 Task: Look for space in Yanggu, China from 10th July, 2023 to 15th July, 2023 for 7 adults in price range Rs.10000 to Rs.15000. Place can be entire place or shared room with 4 bedrooms having 7 beds and 4 bathrooms. Property type can be house, flat, guest house. Amenities needed are: wifi, TV, free parkinig on premises, gym, breakfast. Booking option can be shelf check-in. Required host language is Chinese (Simplified).
Action: Mouse moved to (408, 87)
Screenshot: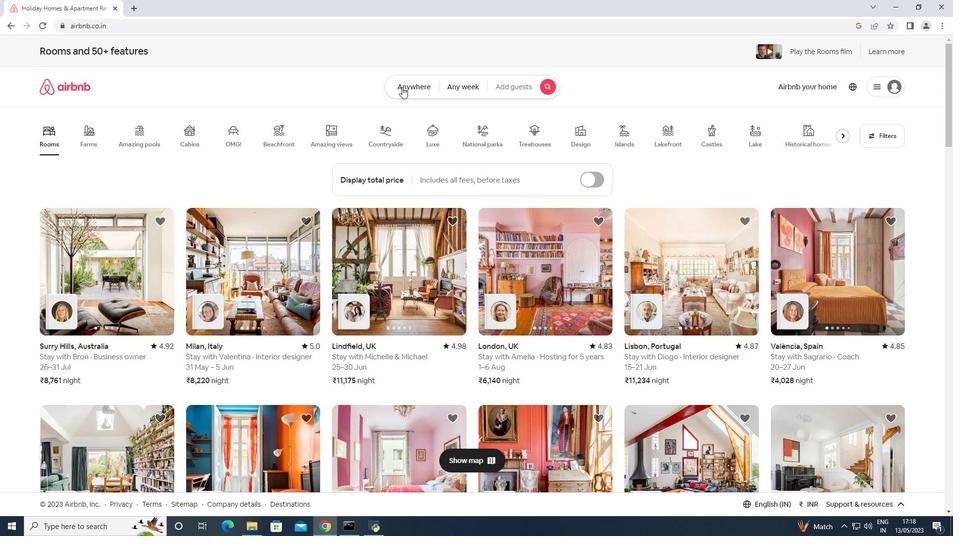 
Action: Mouse pressed left at (408, 87)
Screenshot: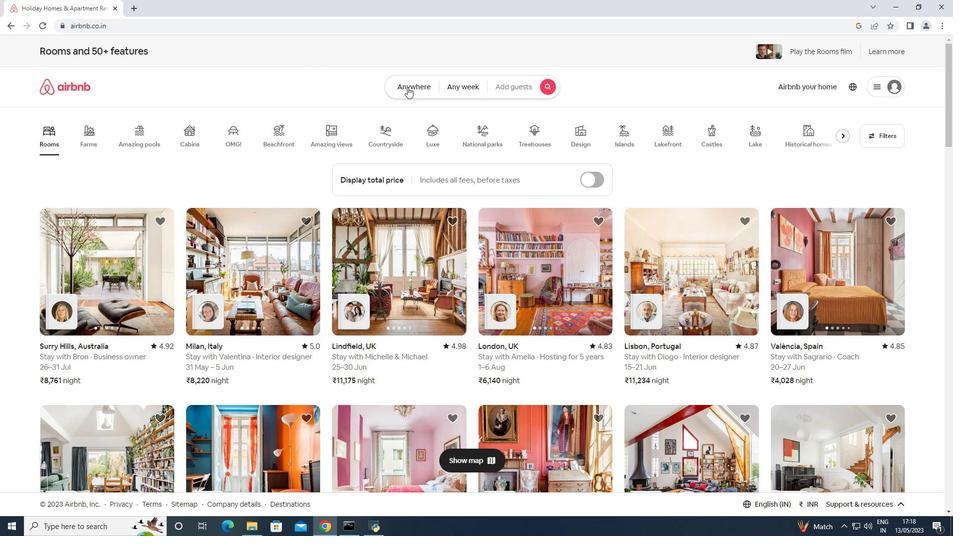 
Action: Mouse moved to (381, 130)
Screenshot: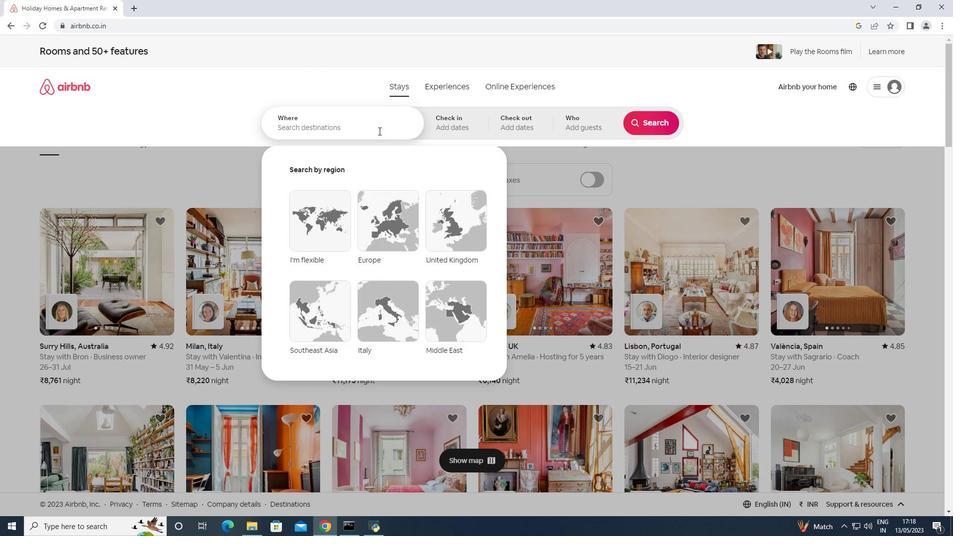 
Action: Mouse pressed left at (381, 130)
Screenshot: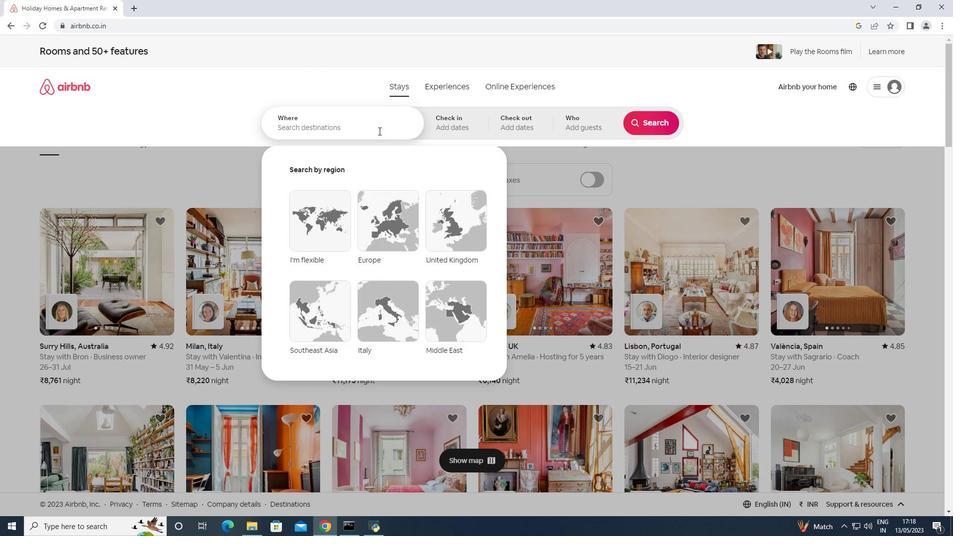 
Action: Key pressed <Key.shift>Yanggu,<Key.space><Key.shift><Key.shift><Key.shift><Key.shift><Key.shift><Key.shift><Key.shift><Key.shift><Key.shift><Key.shift><Key.shift><Key.shift><Key.shift><Key.shift>China<Key.enter>
Screenshot: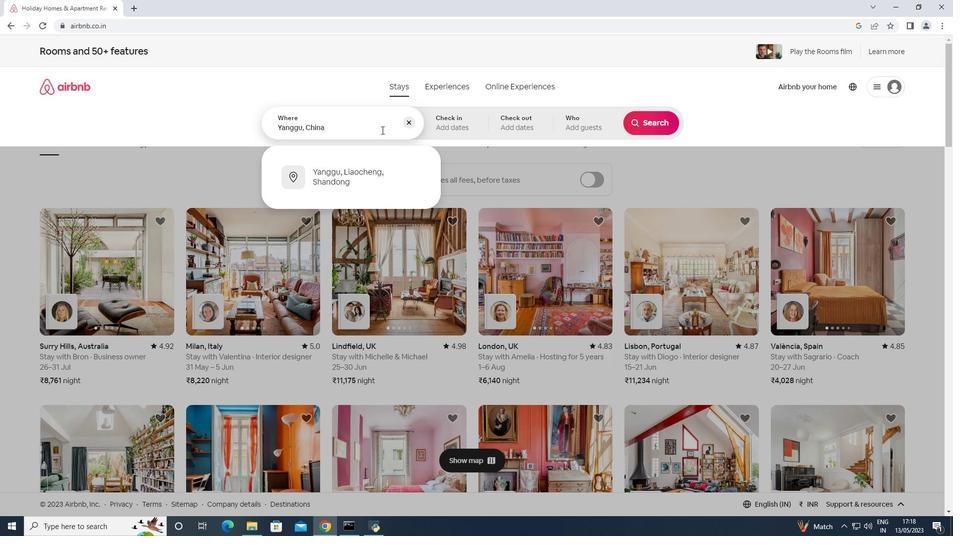 
Action: Mouse moved to (651, 203)
Screenshot: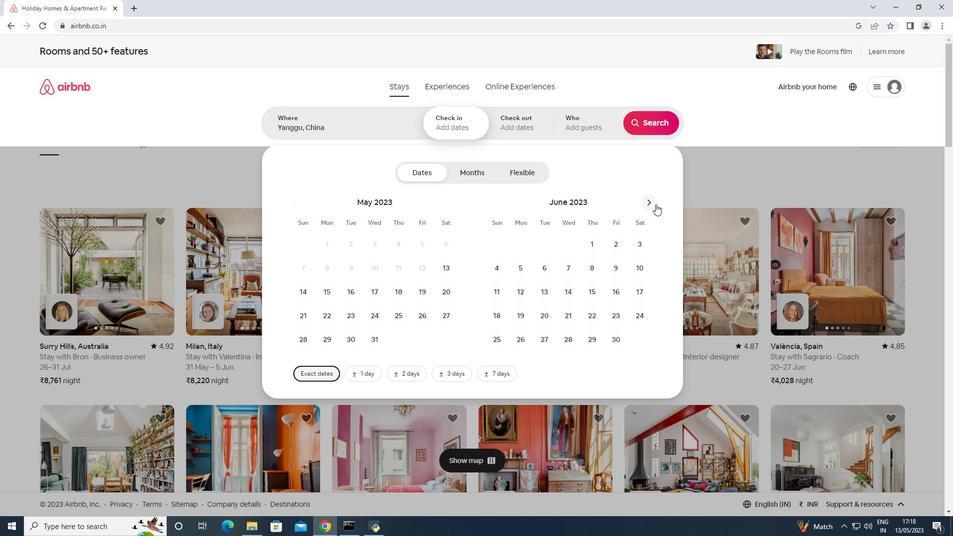 
Action: Mouse pressed left at (651, 203)
Screenshot: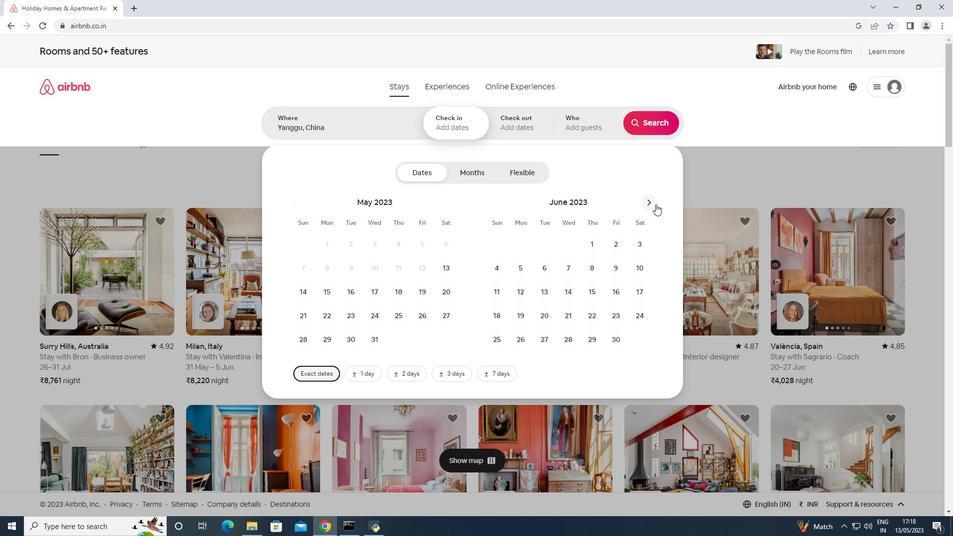 
Action: Mouse moved to (521, 292)
Screenshot: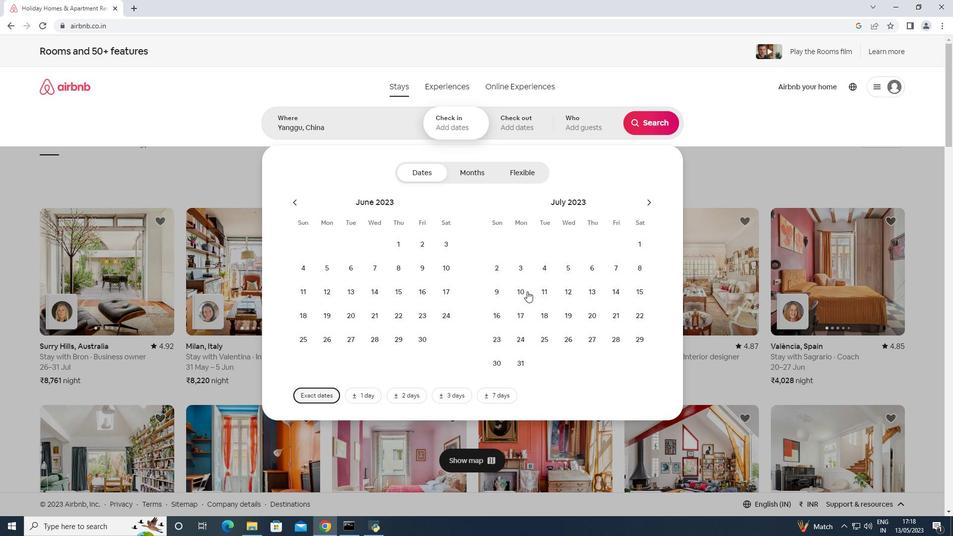 
Action: Mouse pressed left at (521, 292)
Screenshot: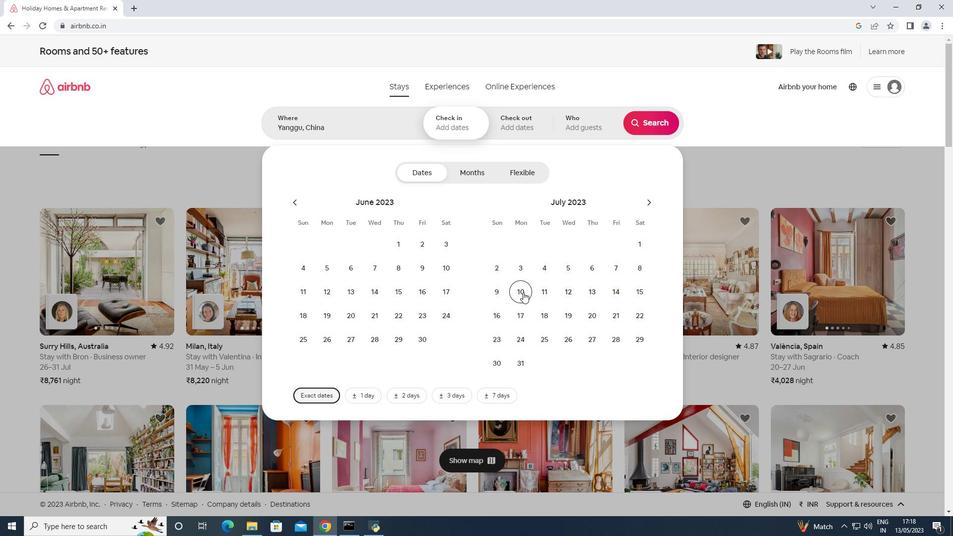 
Action: Mouse moved to (641, 291)
Screenshot: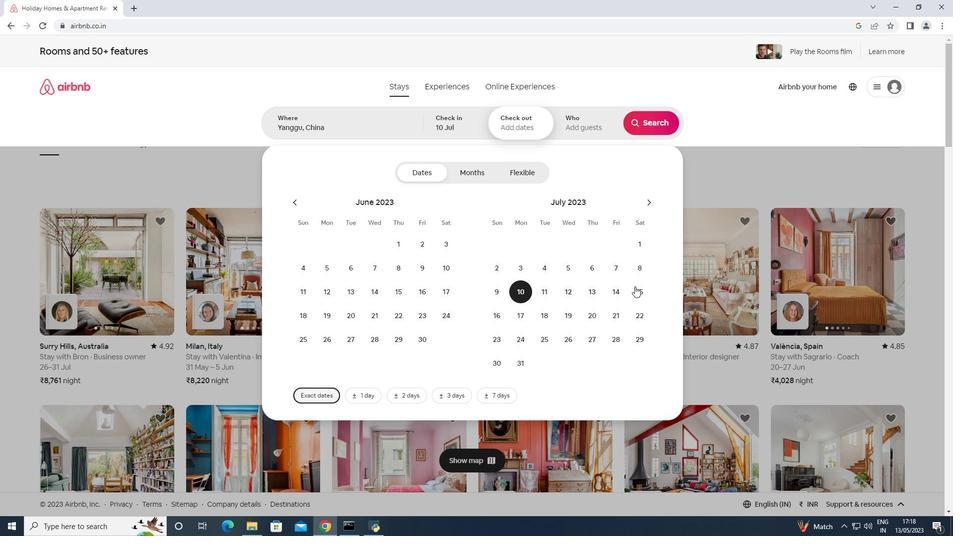 
Action: Mouse pressed left at (641, 291)
Screenshot: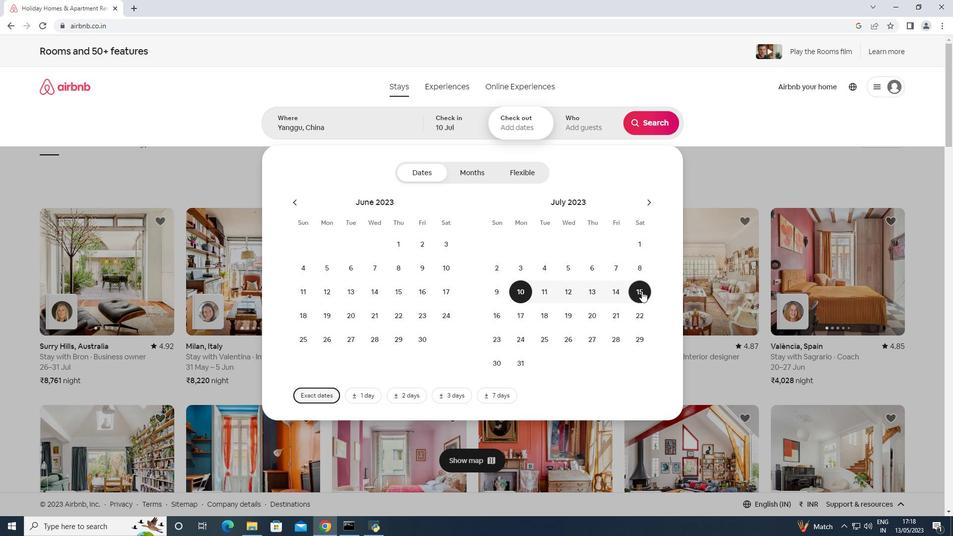 
Action: Mouse moved to (589, 132)
Screenshot: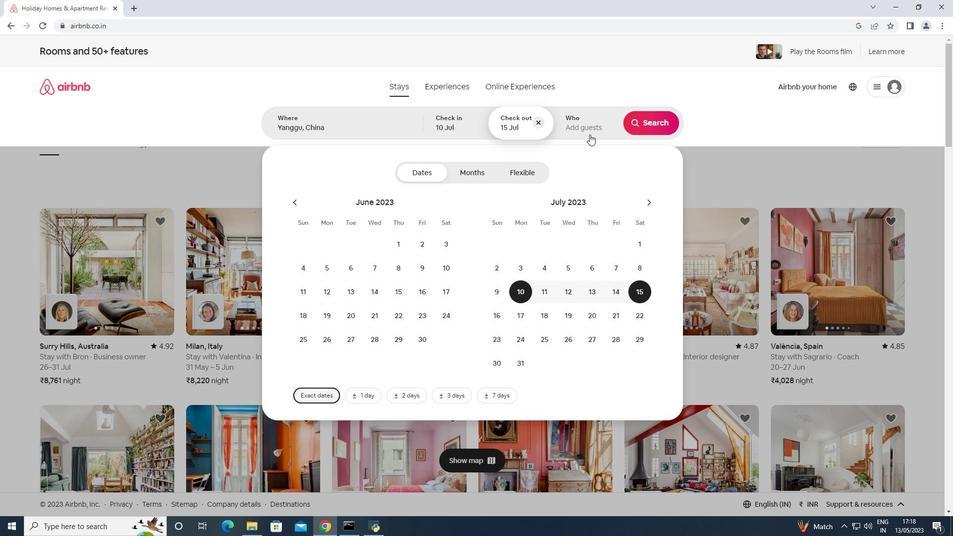 
Action: Mouse pressed left at (589, 132)
Screenshot: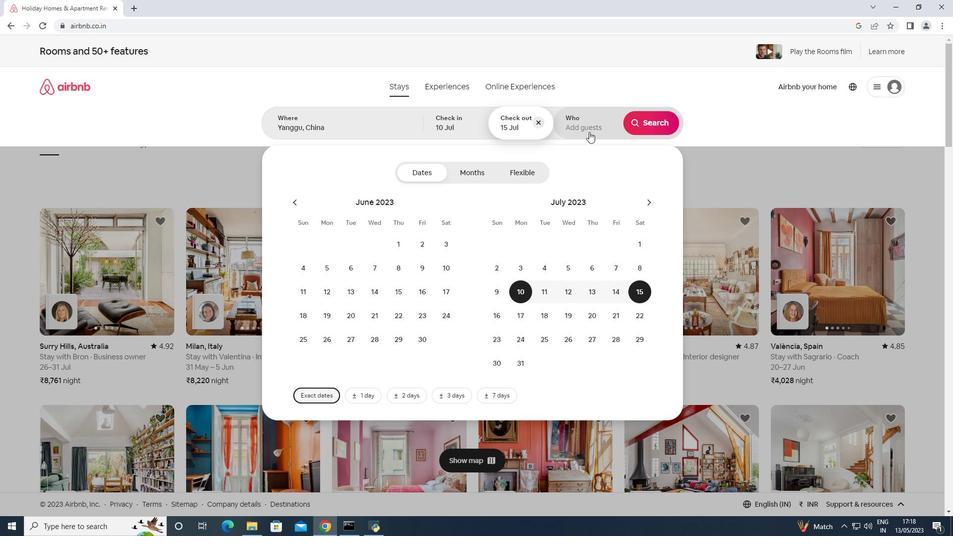 
Action: Mouse moved to (653, 174)
Screenshot: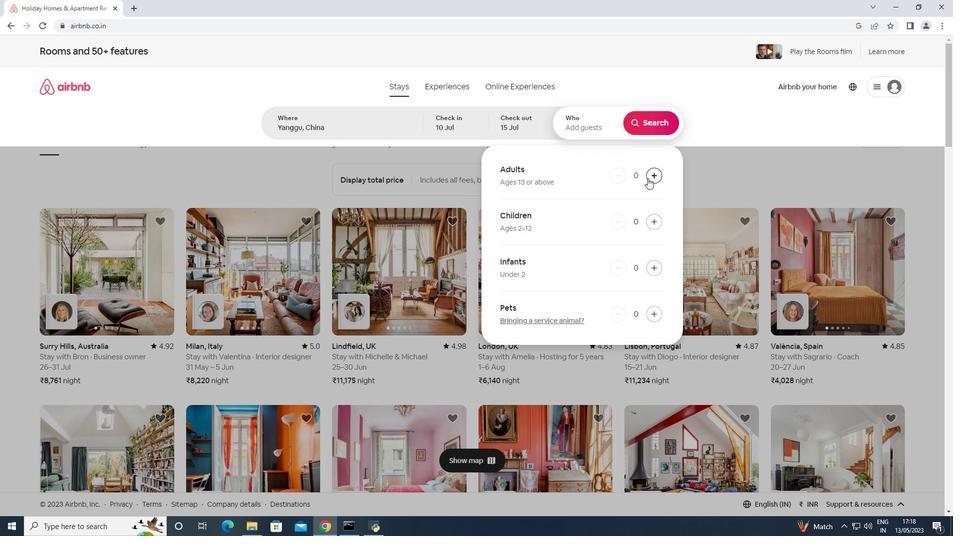 
Action: Mouse pressed left at (653, 174)
Screenshot: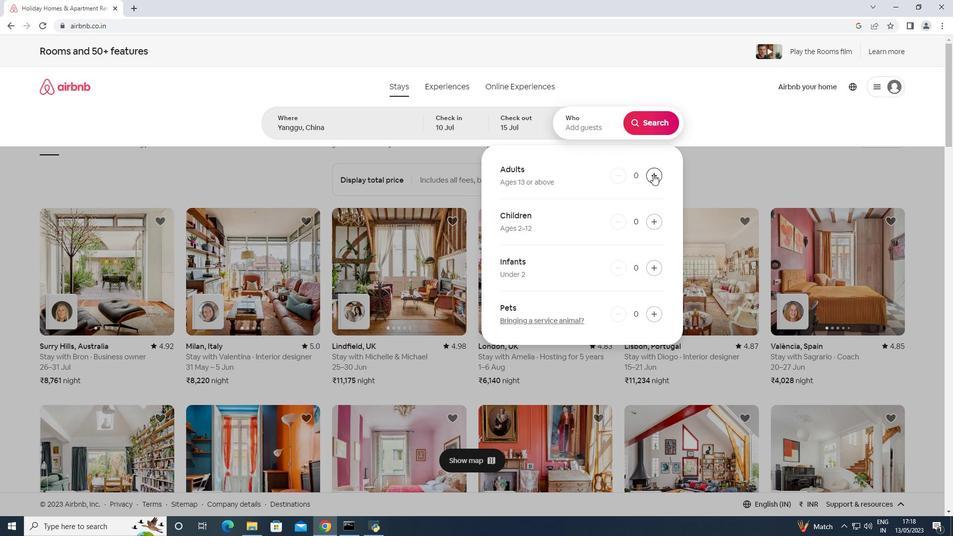 
Action: Mouse pressed left at (653, 174)
Screenshot: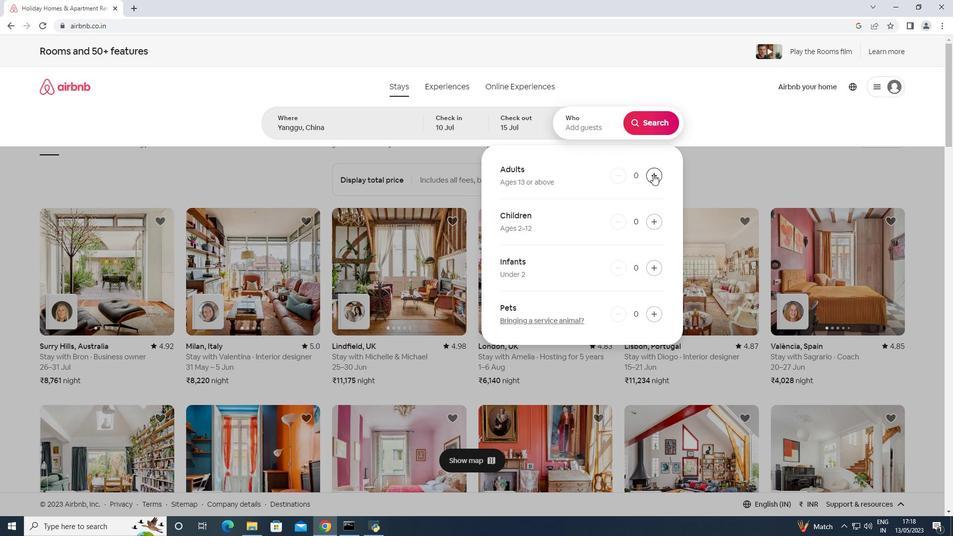 
Action: Mouse pressed left at (653, 174)
Screenshot: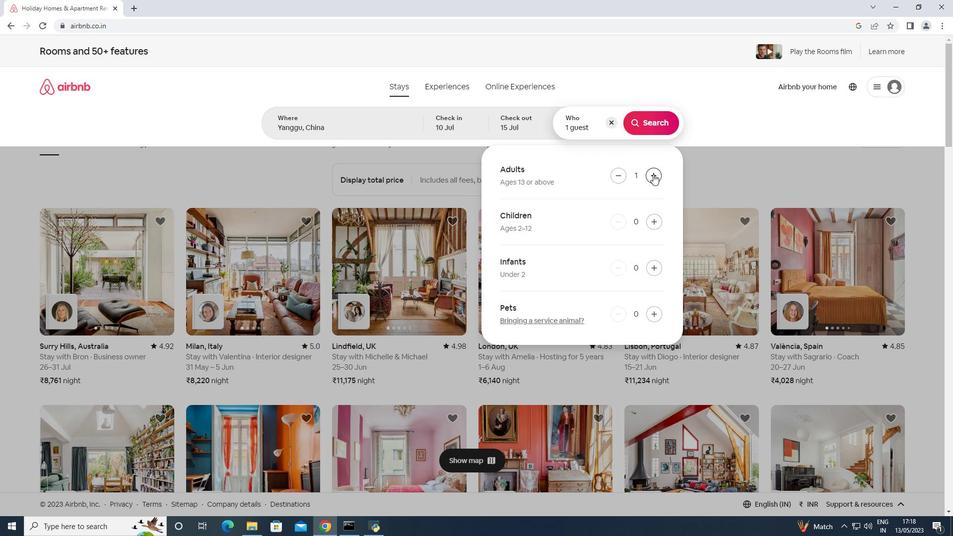 
Action: Mouse pressed left at (653, 174)
Screenshot: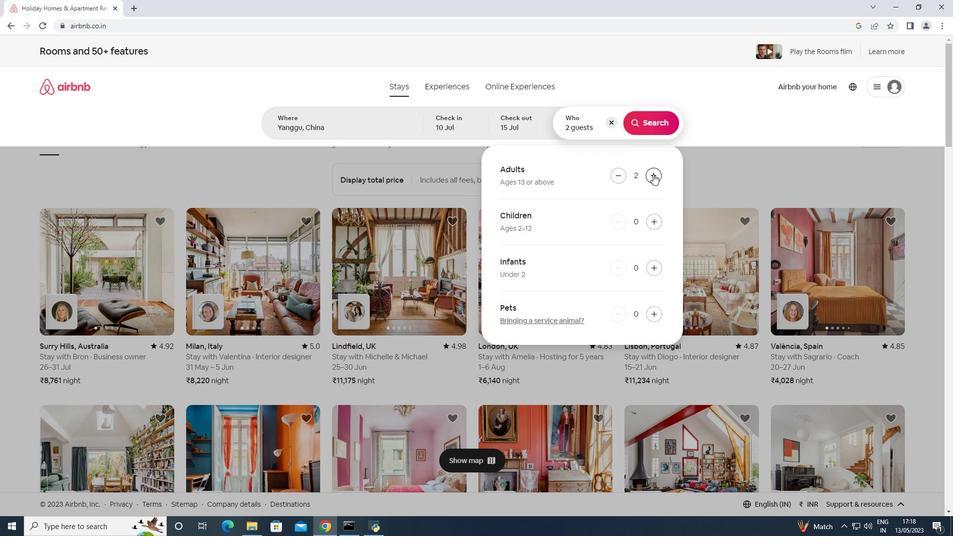 
Action: Mouse pressed left at (653, 174)
Screenshot: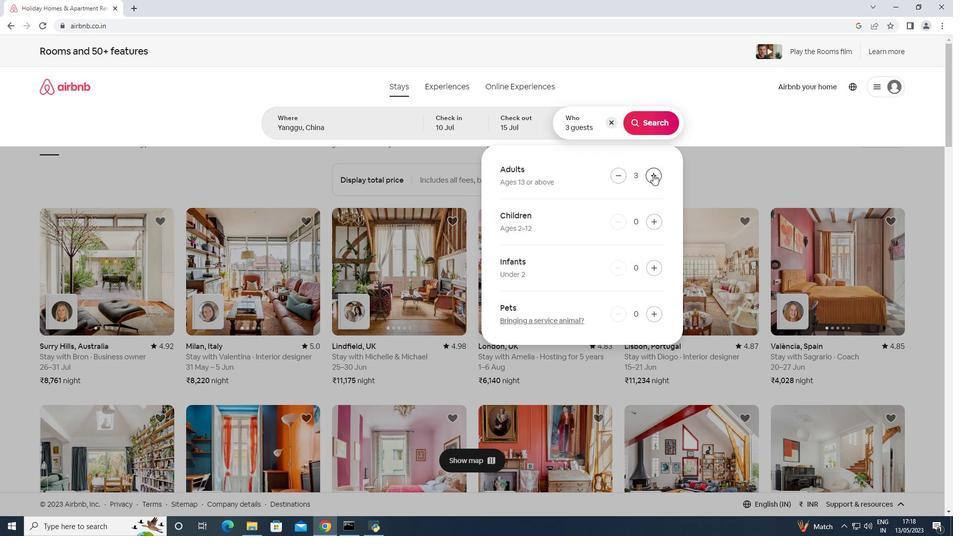 
Action: Mouse pressed left at (653, 174)
Screenshot: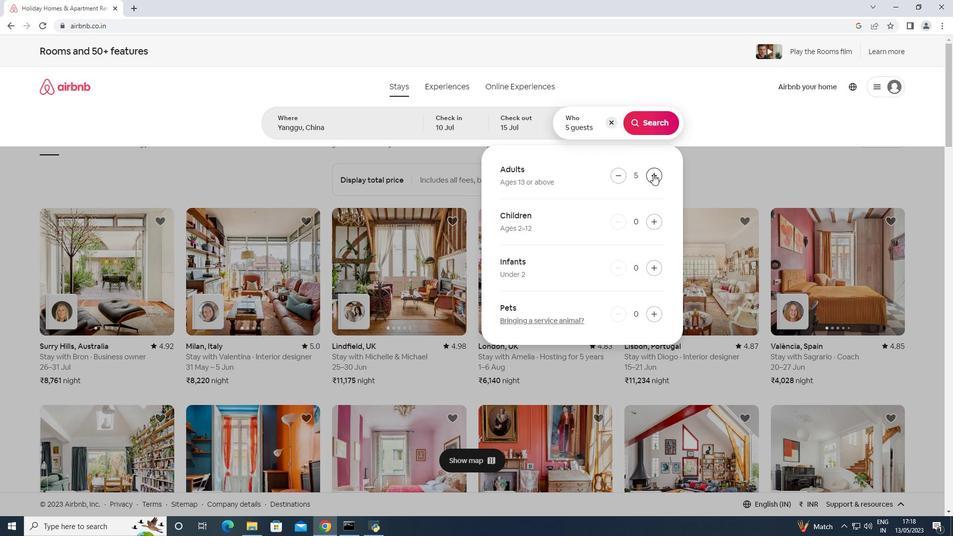 
Action: Mouse pressed left at (653, 174)
Screenshot: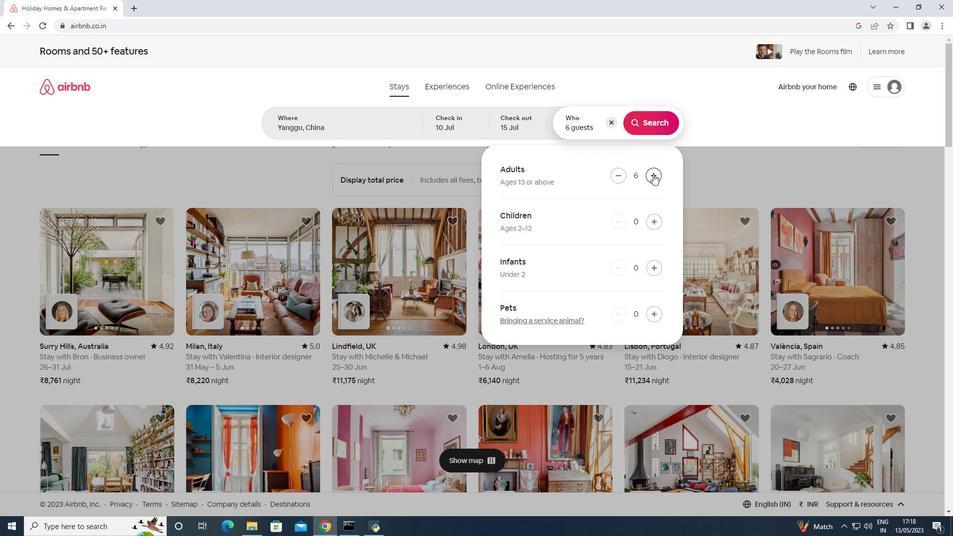 
Action: Mouse moved to (644, 124)
Screenshot: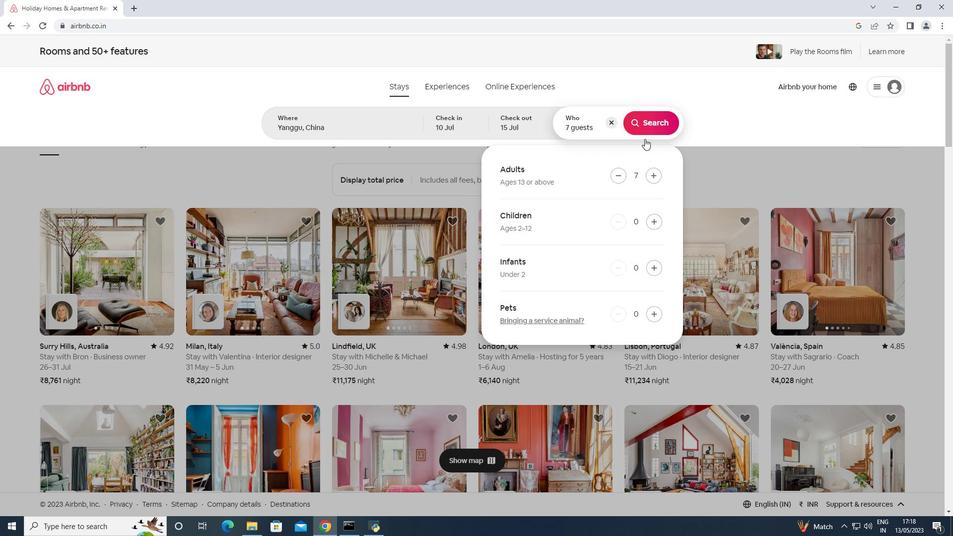 
Action: Mouse pressed left at (644, 124)
Screenshot: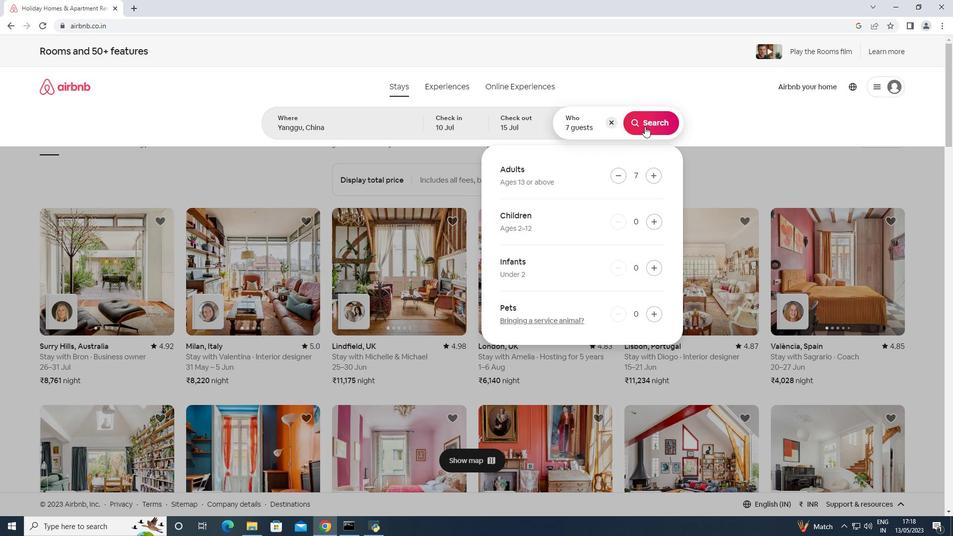 
Action: Mouse moved to (899, 87)
Screenshot: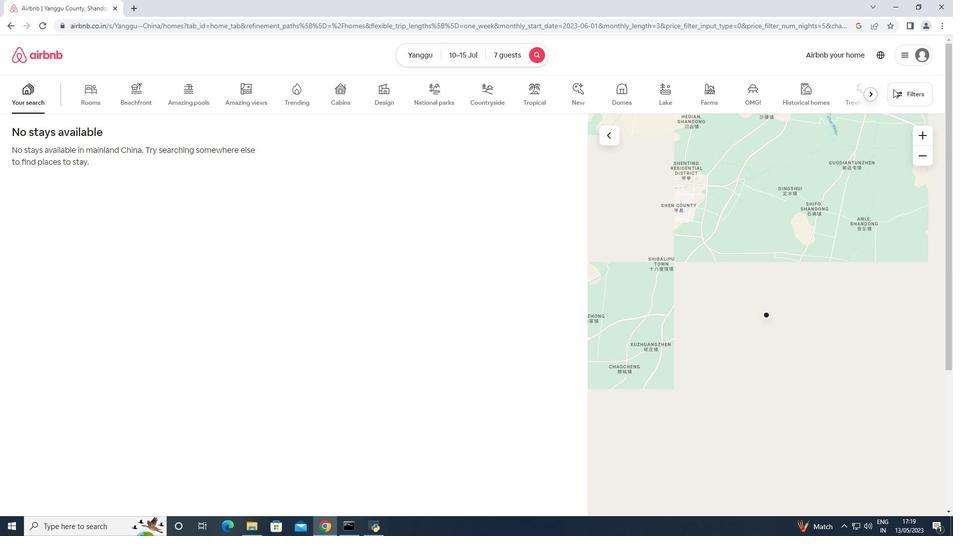 
Action: Mouse pressed left at (899, 87)
Screenshot: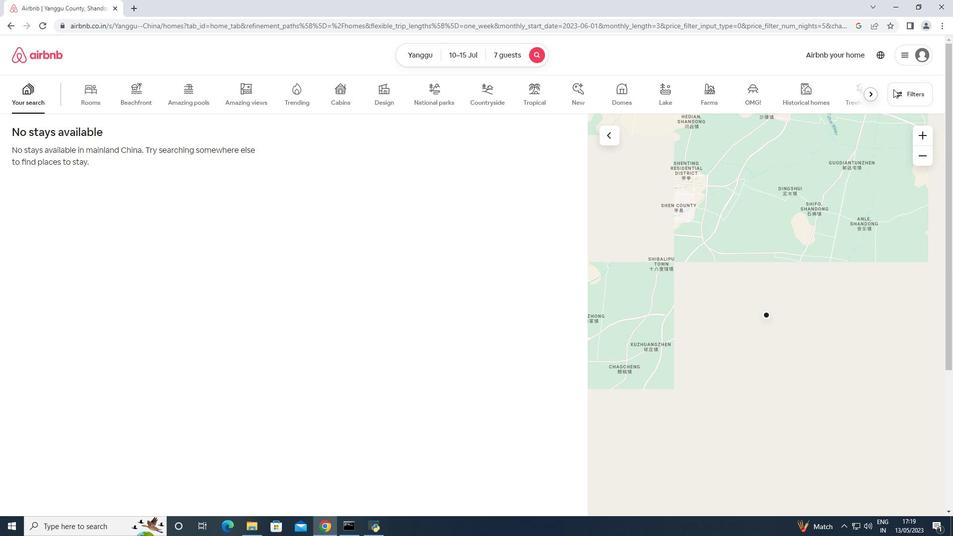 
Action: Mouse moved to (437, 342)
Screenshot: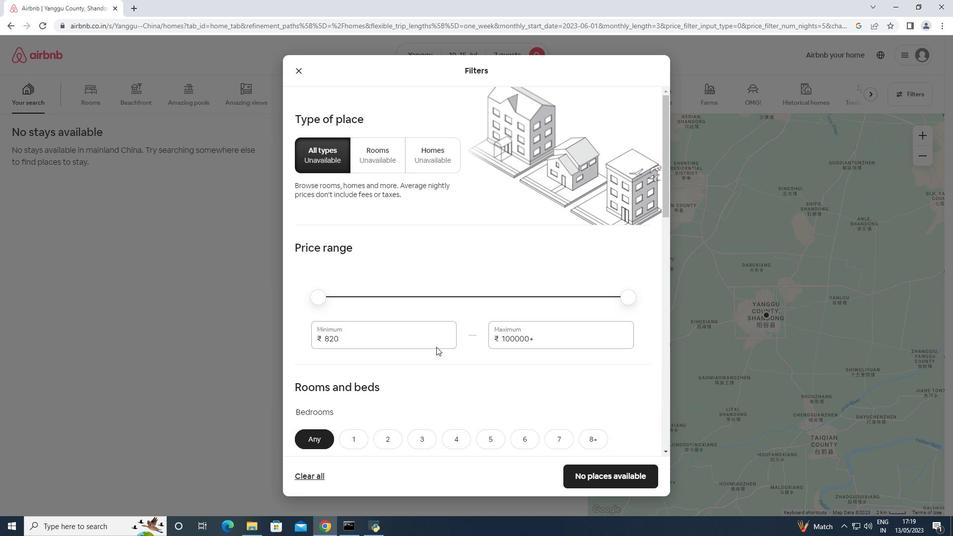 
Action: Mouse pressed left at (437, 342)
Screenshot: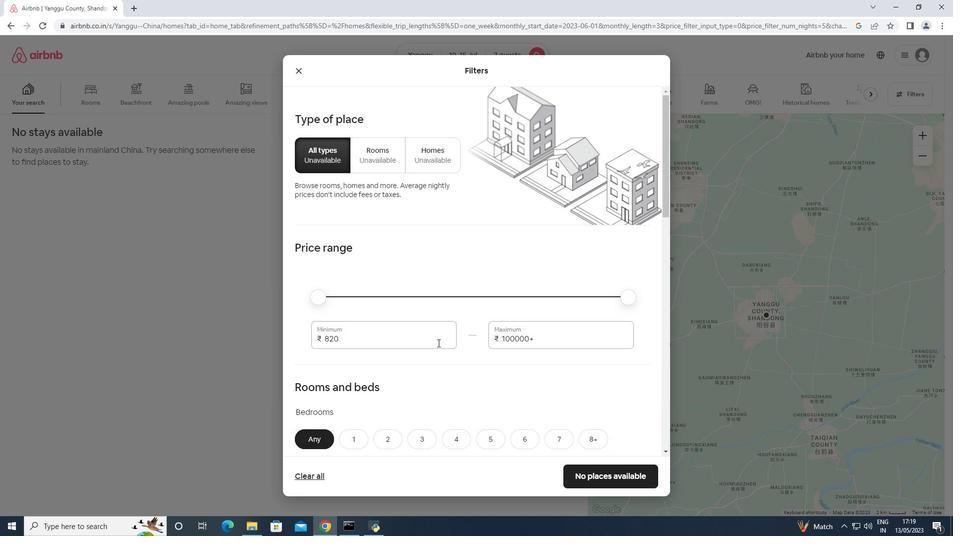 
Action: Mouse pressed left at (437, 342)
Screenshot: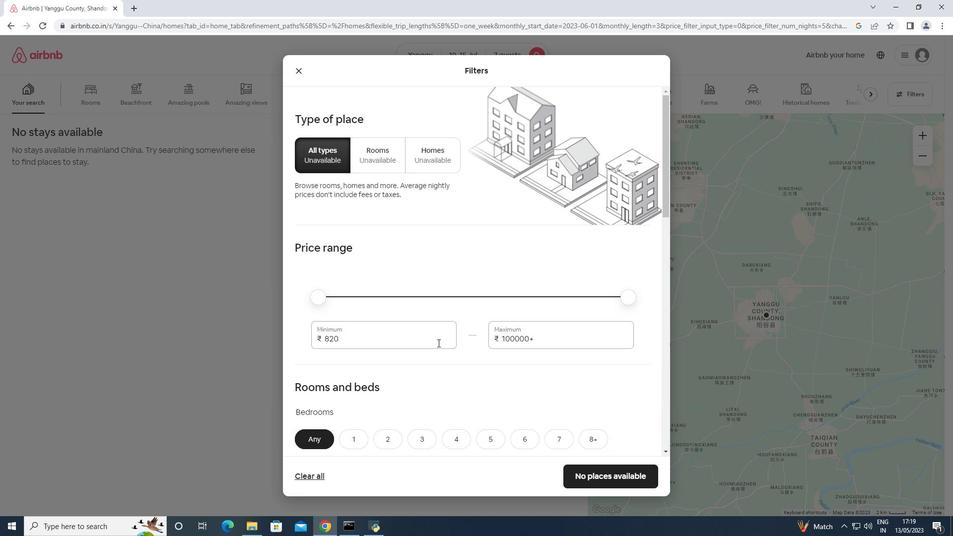 
Action: Key pressed 10000<Key.tab>15000
Screenshot: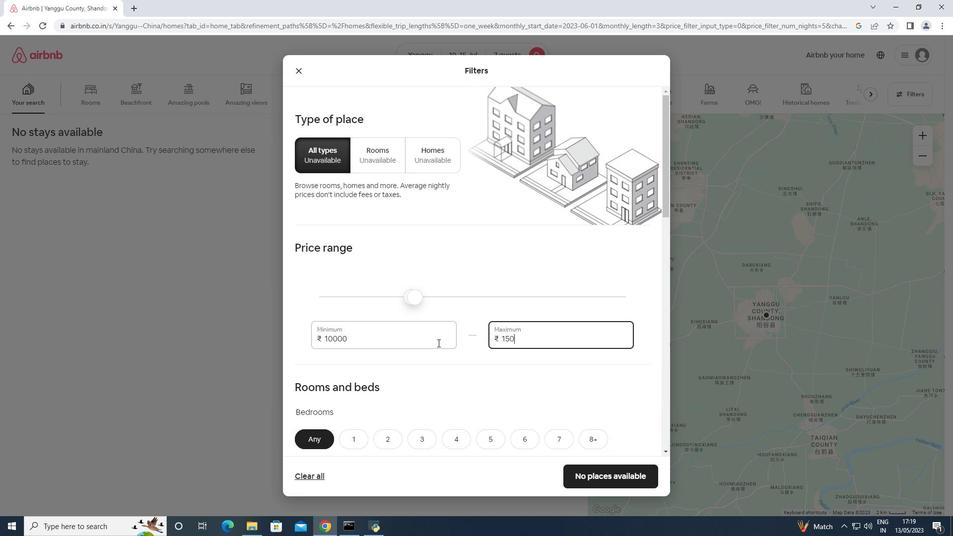 
Action: Mouse scrolled (437, 342) with delta (0, 0)
Screenshot: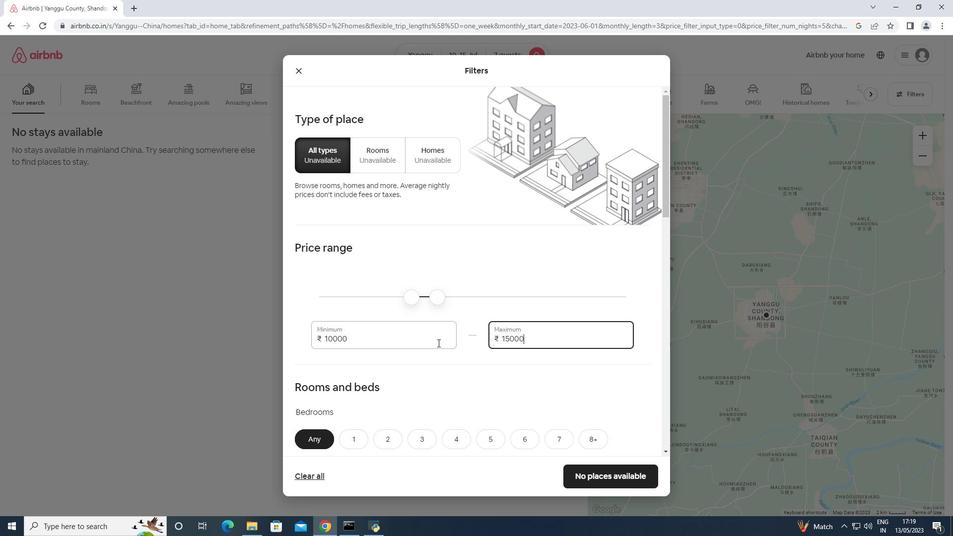 
Action: Mouse scrolled (437, 342) with delta (0, 0)
Screenshot: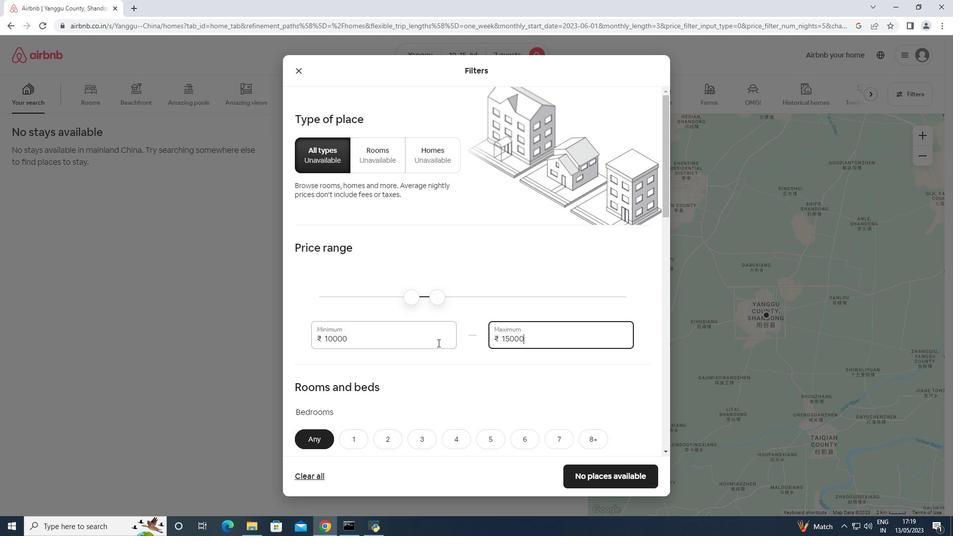 
Action: Mouse scrolled (437, 342) with delta (0, 0)
Screenshot: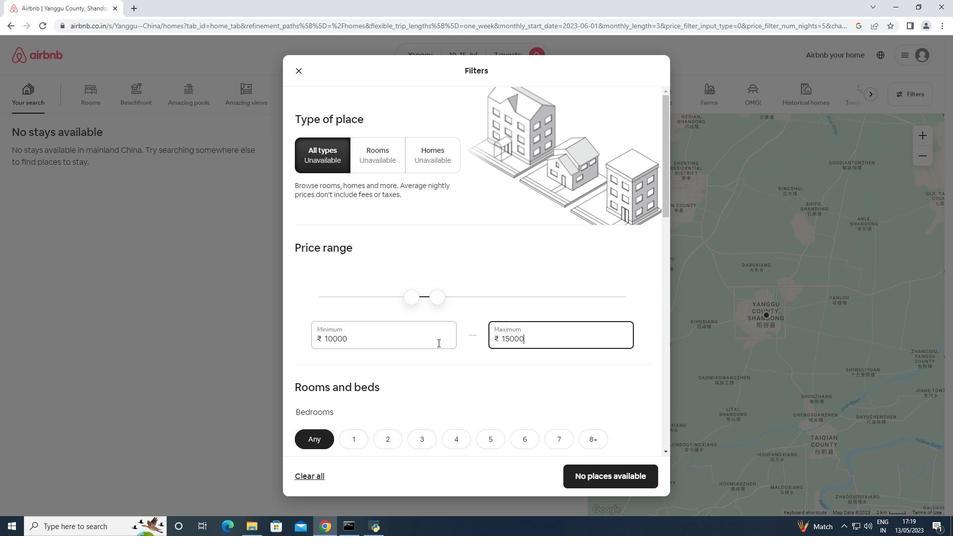 
Action: Mouse scrolled (437, 342) with delta (0, 0)
Screenshot: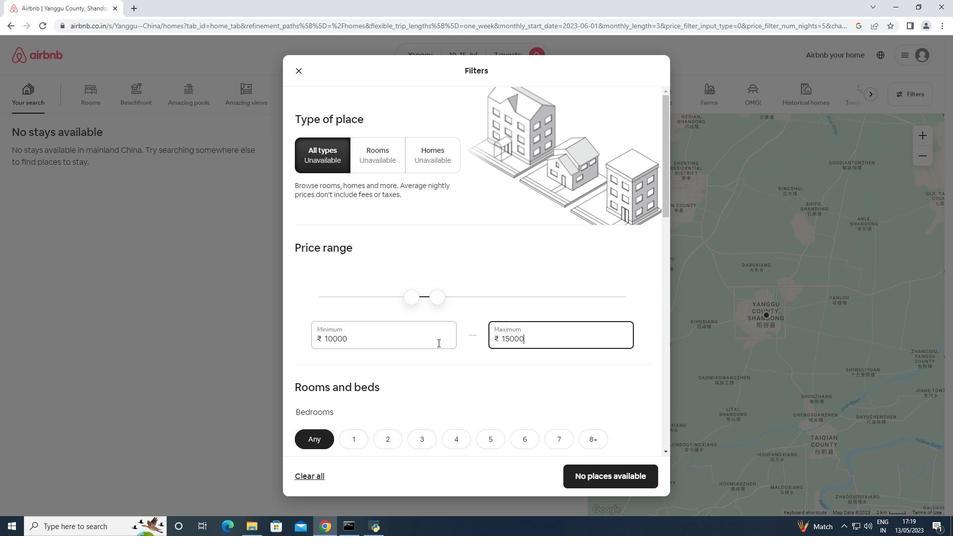 
Action: Mouse moved to (458, 242)
Screenshot: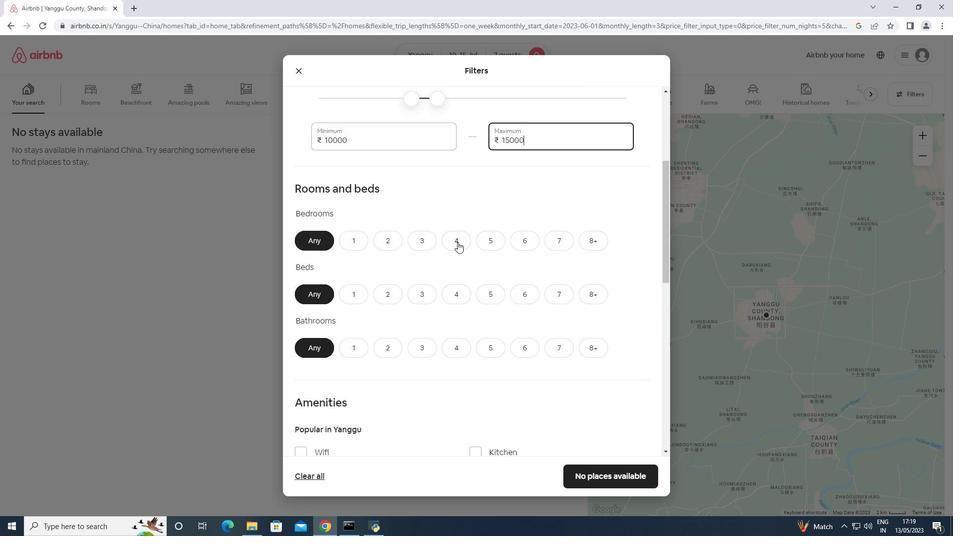 
Action: Mouse pressed left at (458, 242)
Screenshot: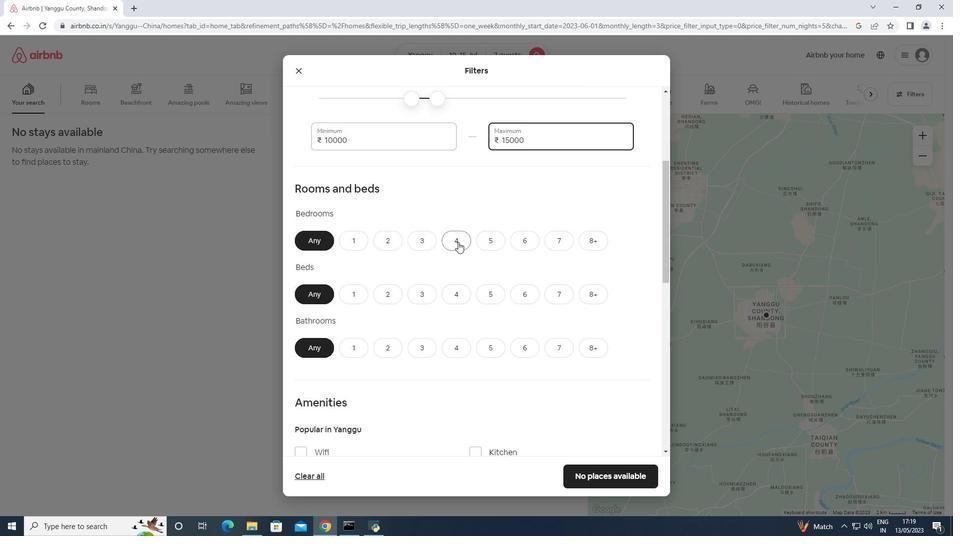 
Action: Mouse moved to (563, 293)
Screenshot: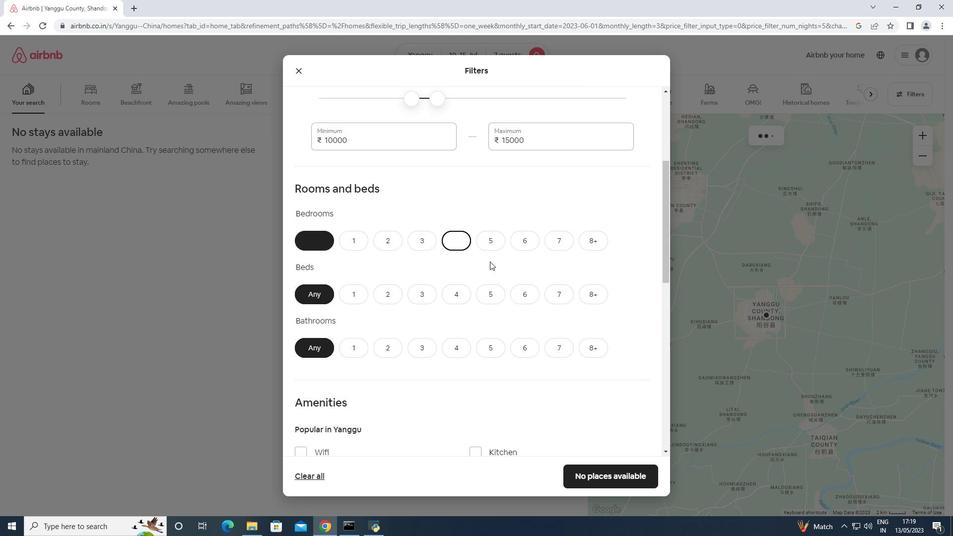 
Action: Mouse pressed left at (563, 293)
Screenshot: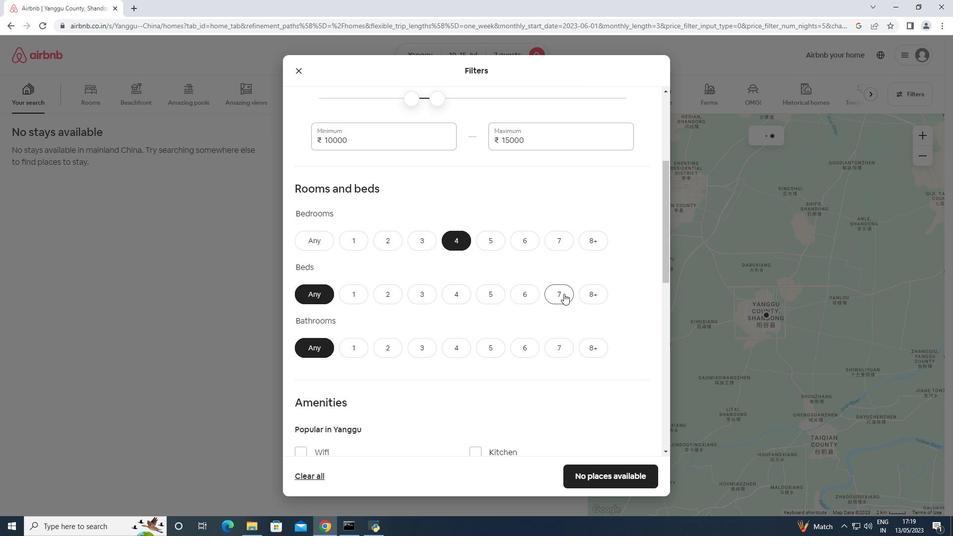 
Action: Mouse moved to (465, 343)
Screenshot: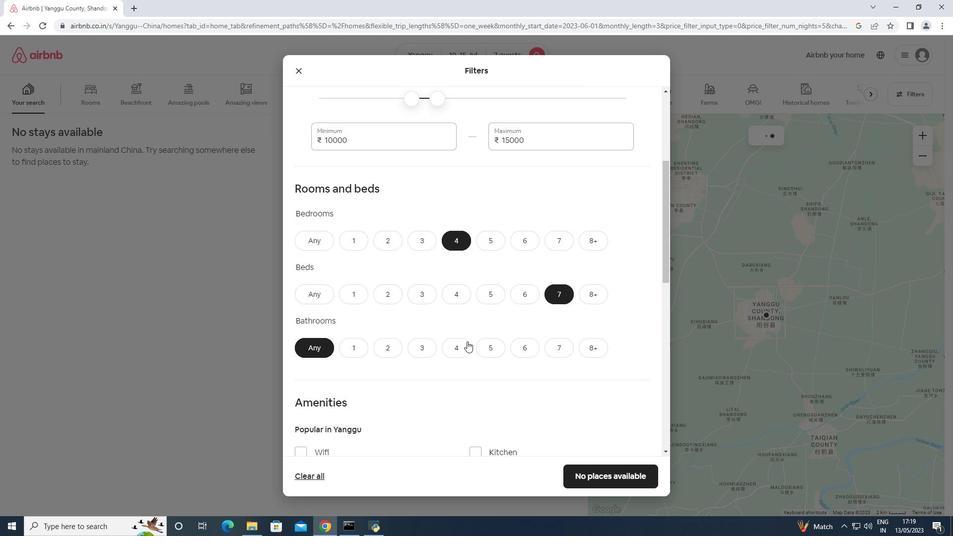 
Action: Mouse pressed left at (465, 343)
Screenshot: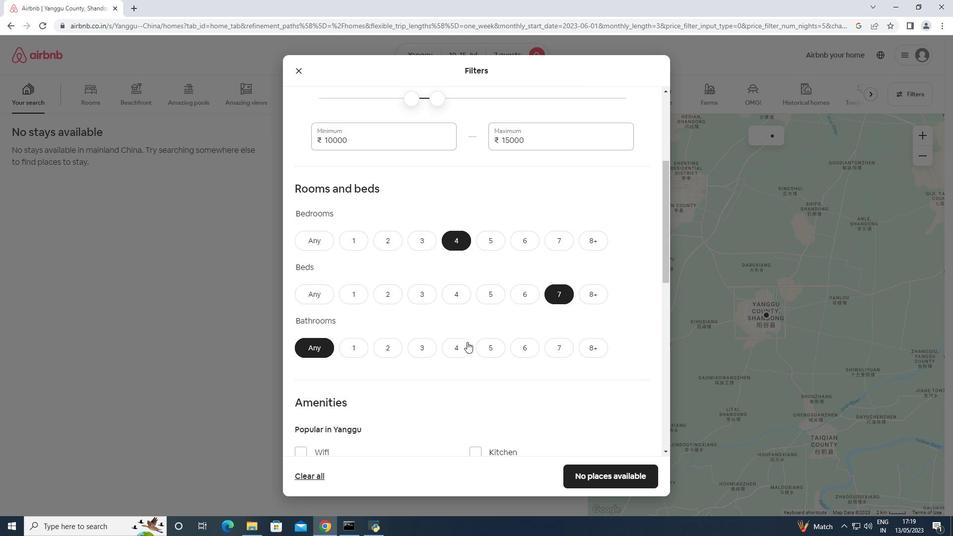 
Action: Mouse moved to (465, 343)
Screenshot: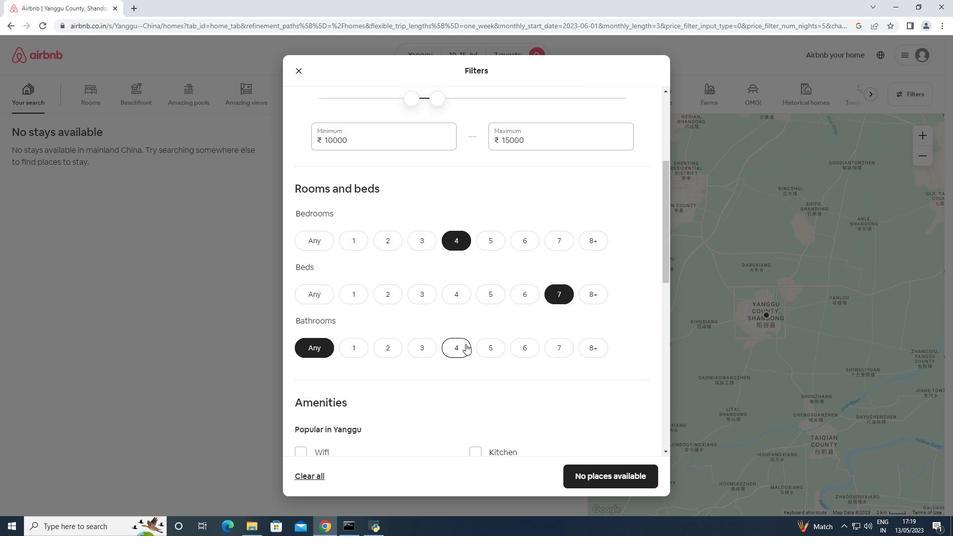 
Action: Mouse scrolled (465, 343) with delta (0, 0)
Screenshot: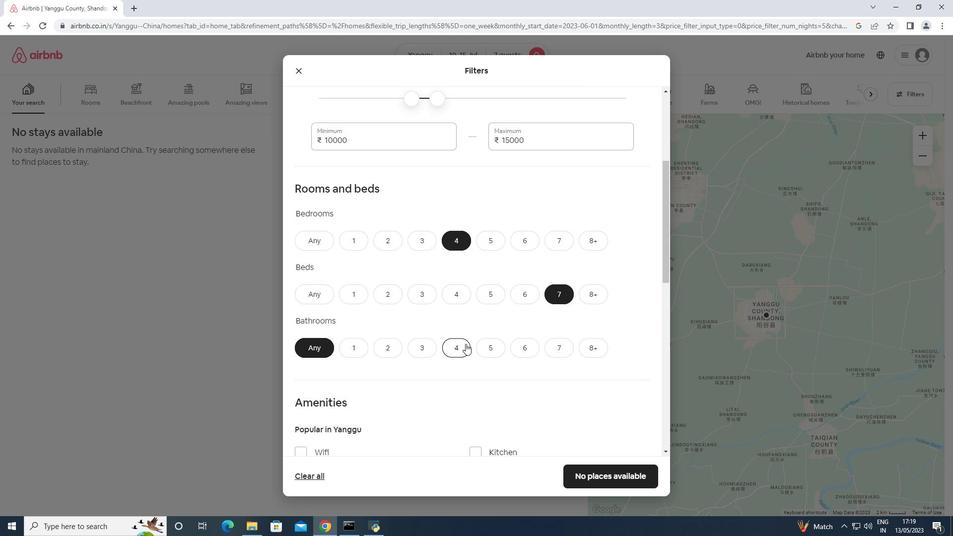 
Action: Mouse scrolled (465, 343) with delta (0, 0)
Screenshot: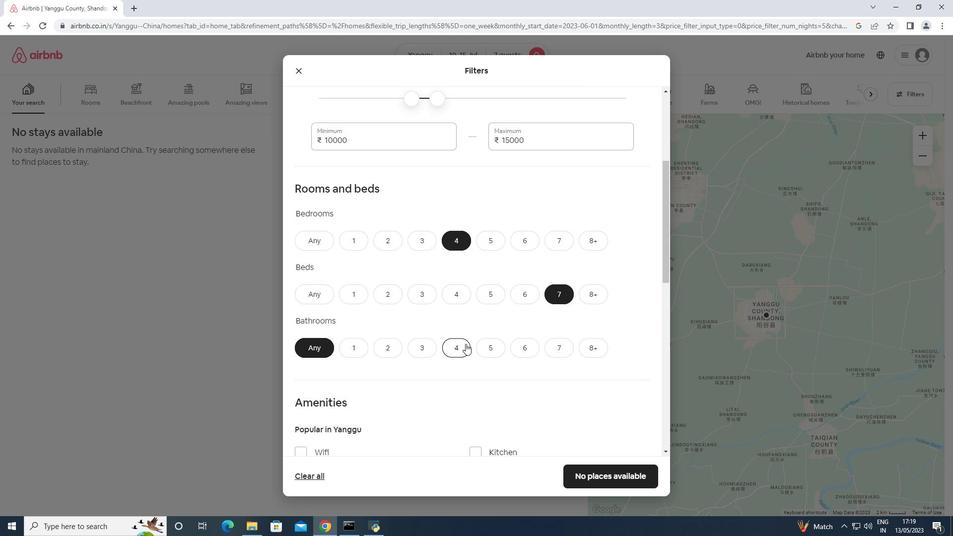 
Action: Mouse scrolled (465, 343) with delta (0, 0)
Screenshot: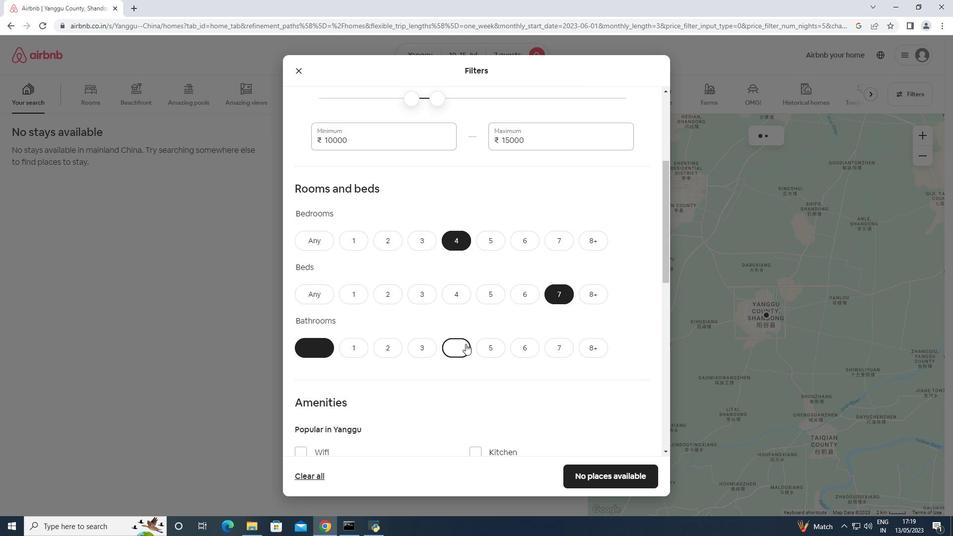 
Action: Mouse scrolled (465, 343) with delta (0, 0)
Screenshot: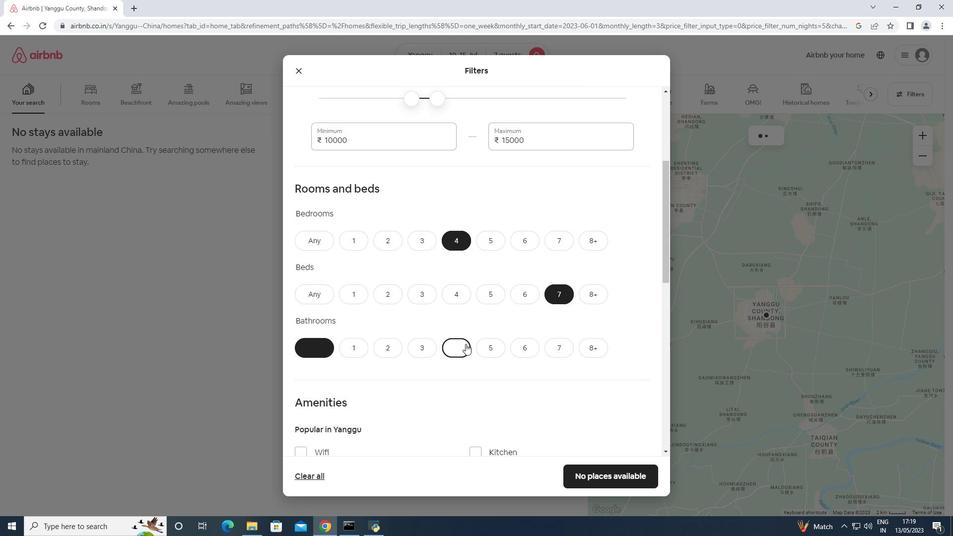 
Action: Mouse scrolled (465, 343) with delta (0, 0)
Screenshot: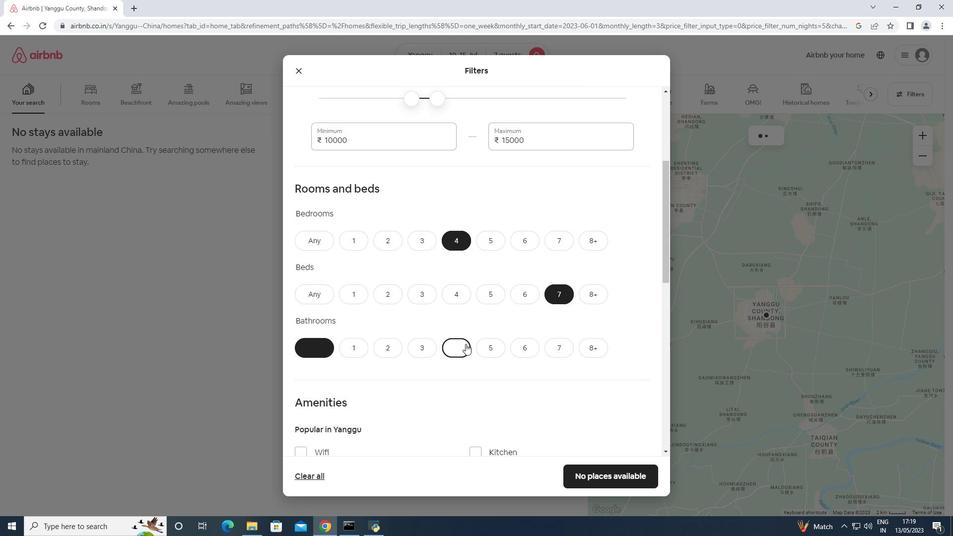 
Action: Mouse moved to (323, 276)
Screenshot: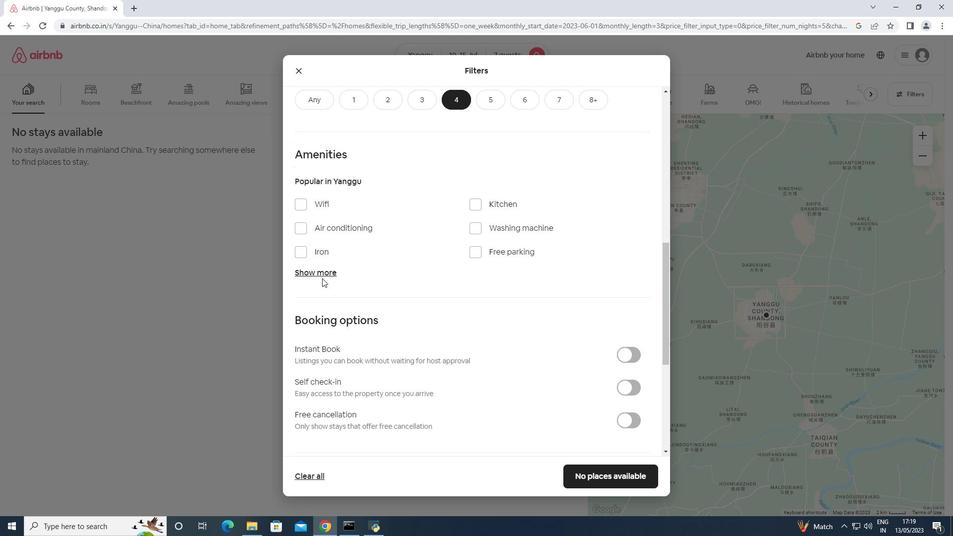 
Action: Mouse pressed left at (323, 276)
Screenshot: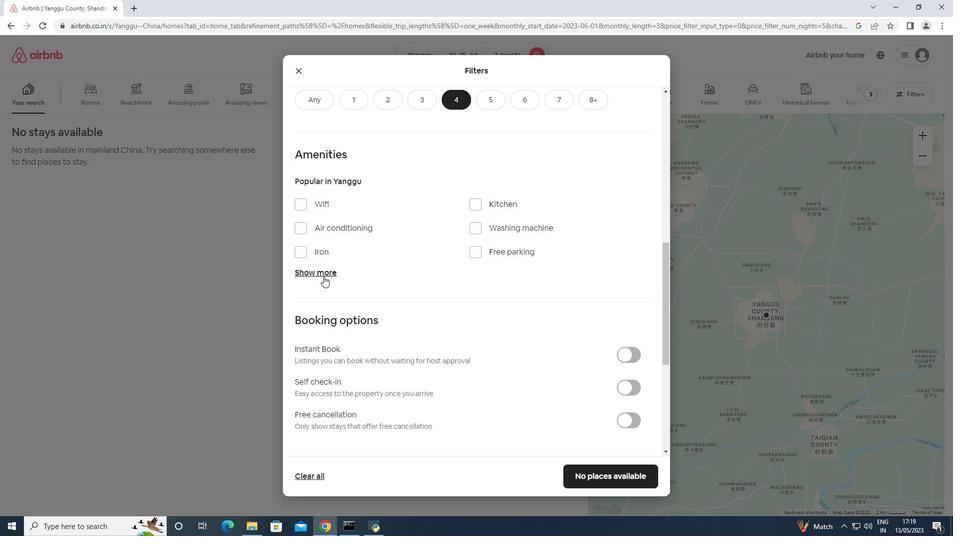 
Action: Mouse moved to (328, 201)
Screenshot: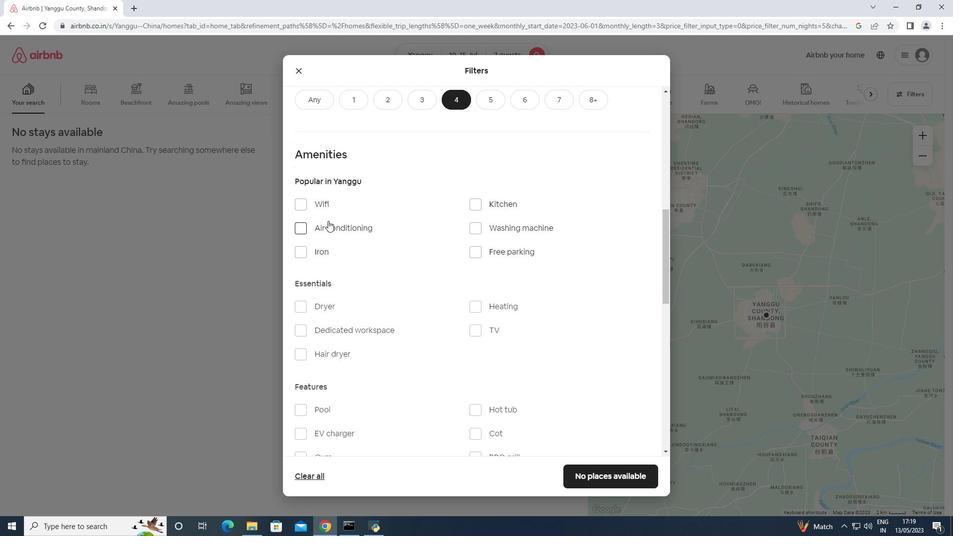 
Action: Mouse pressed left at (328, 201)
Screenshot: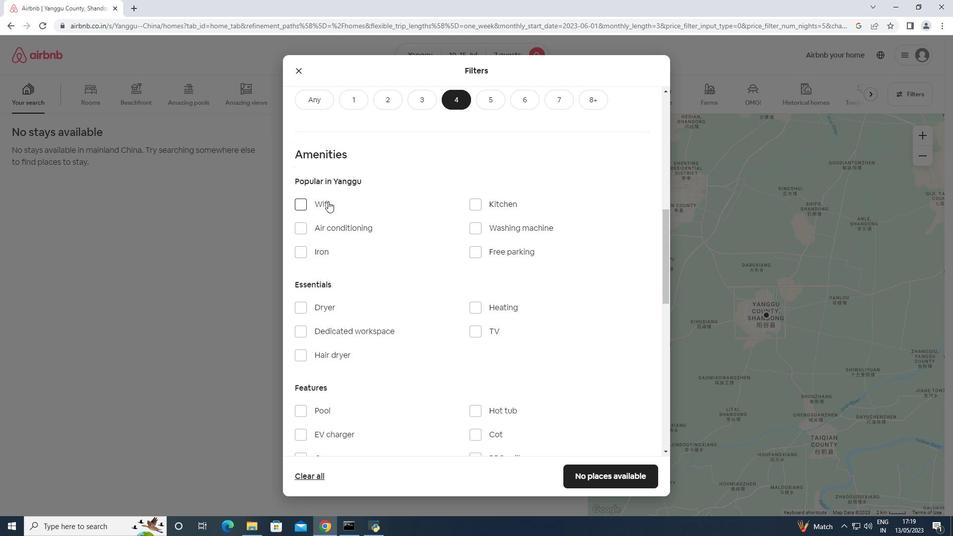 
Action: Mouse moved to (500, 246)
Screenshot: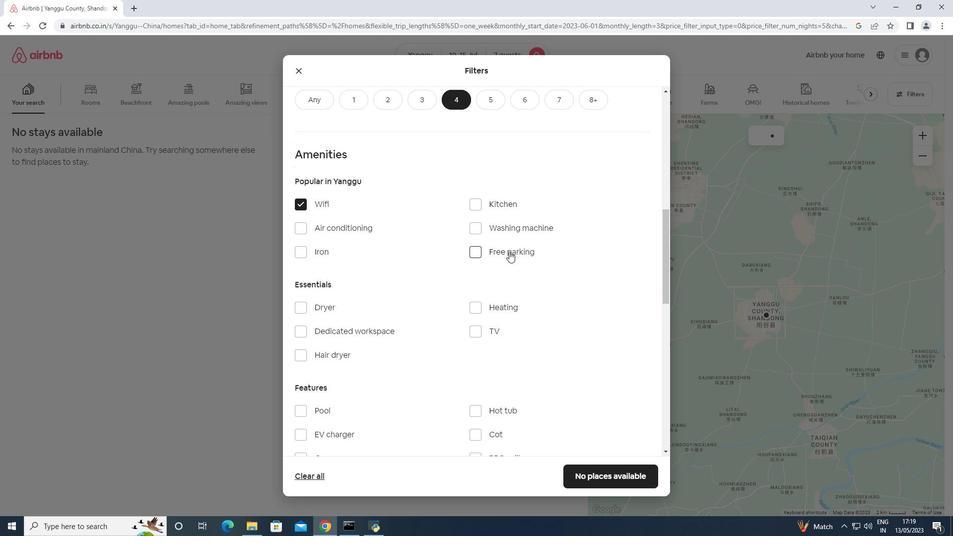 
Action: Mouse pressed left at (500, 246)
Screenshot: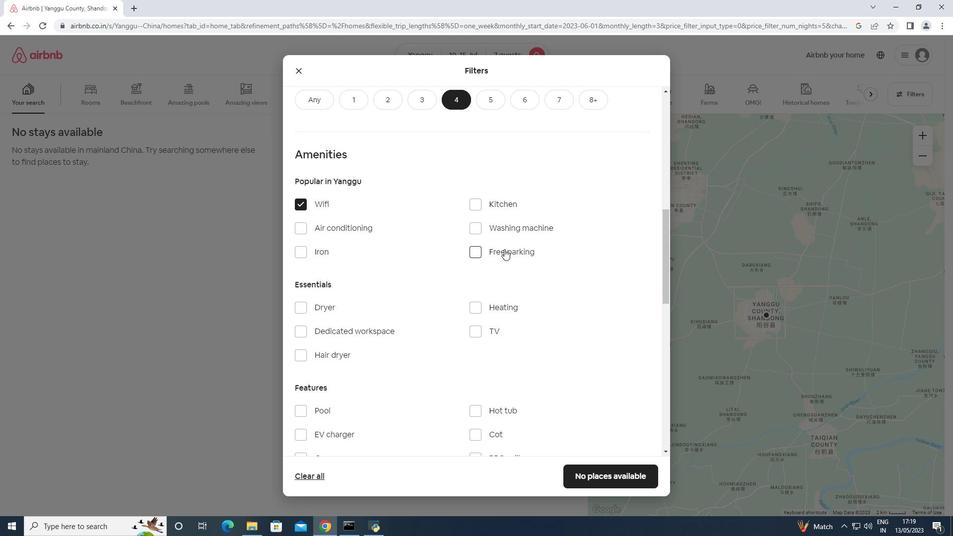 
Action: Mouse moved to (478, 334)
Screenshot: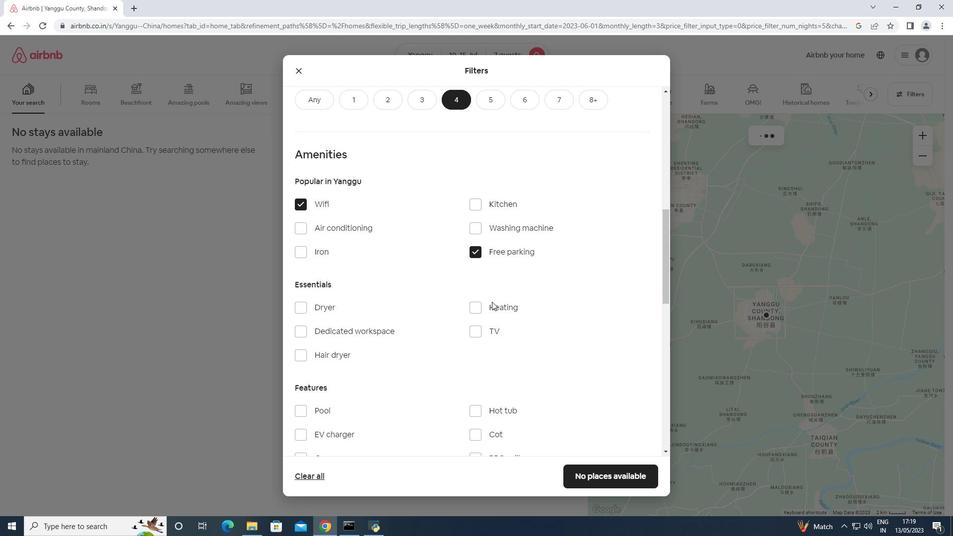 
Action: Mouse pressed left at (478, 334)
Screenshot: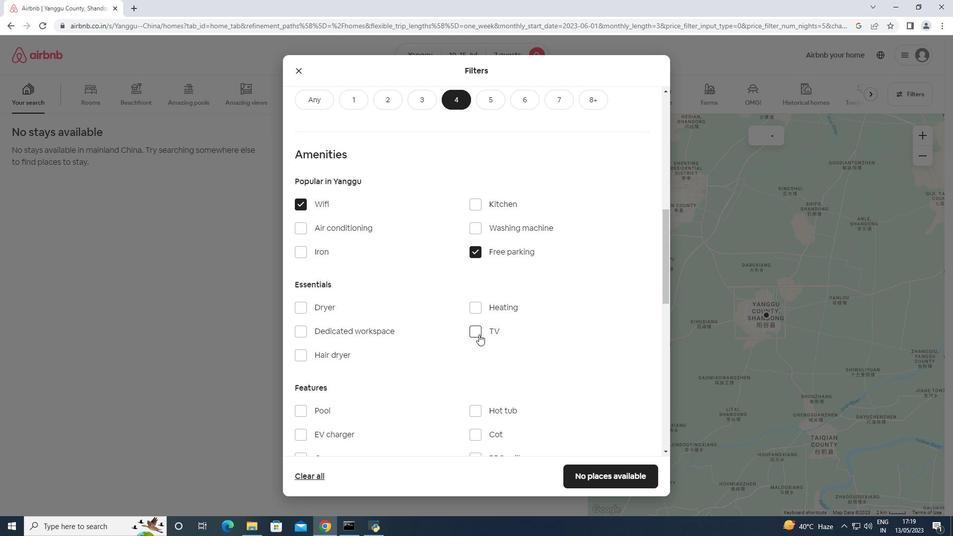 
Action: Mouse scrolled (478, 334) with delta (0, 0)
Screenshot: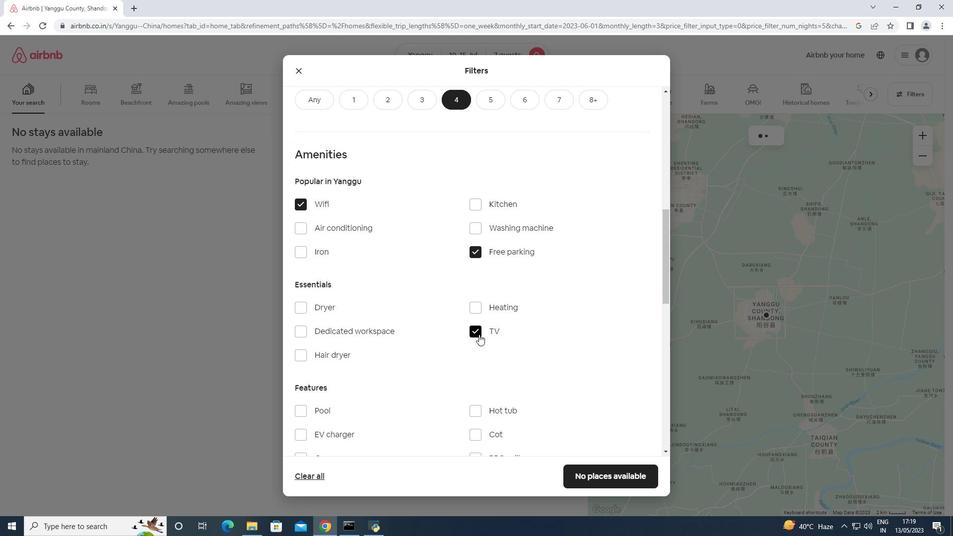 
Action: Mouse scrolled (478, 334) with delta (0, 0)
Screenshot: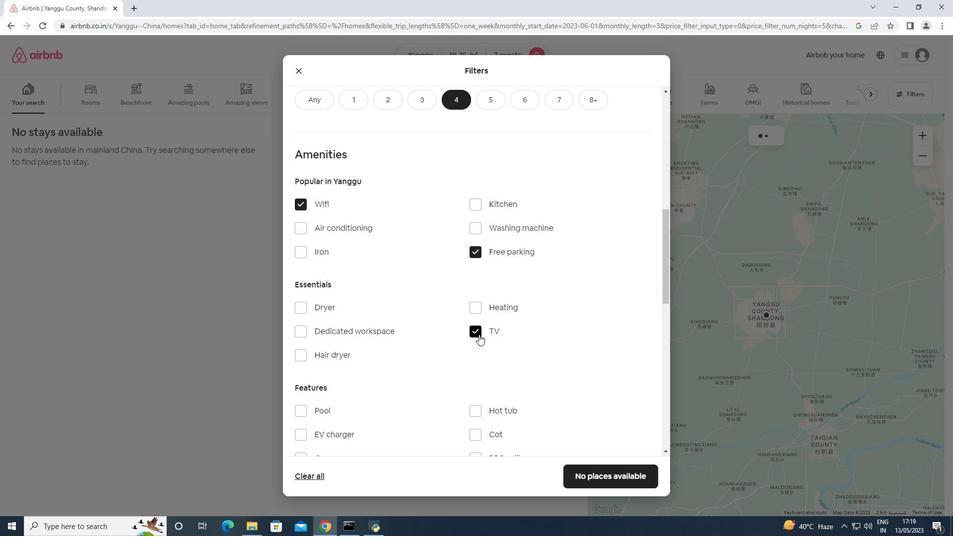 
Action: Mouse moved to (357, 362)
Screenshot: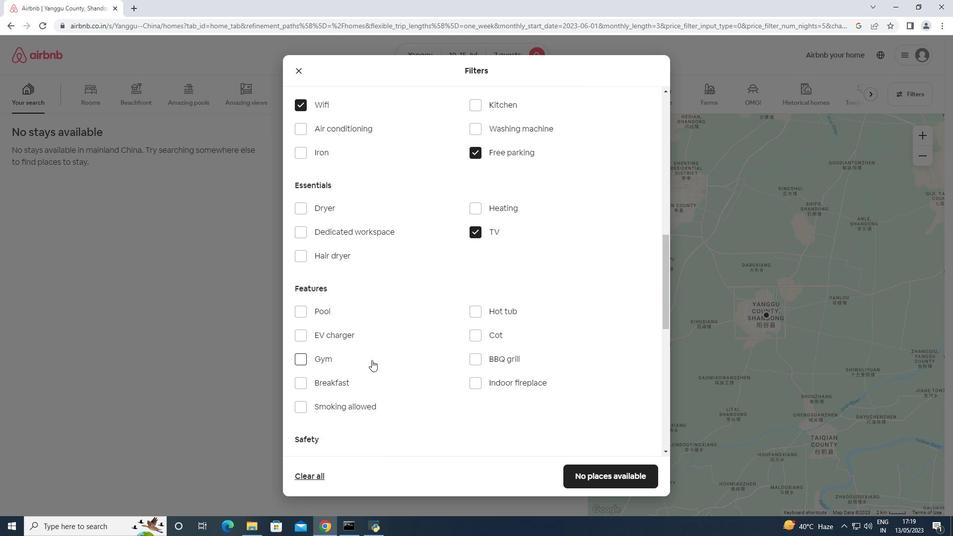 
Action: Mouse pressed left at (357, 362)
Screenshot: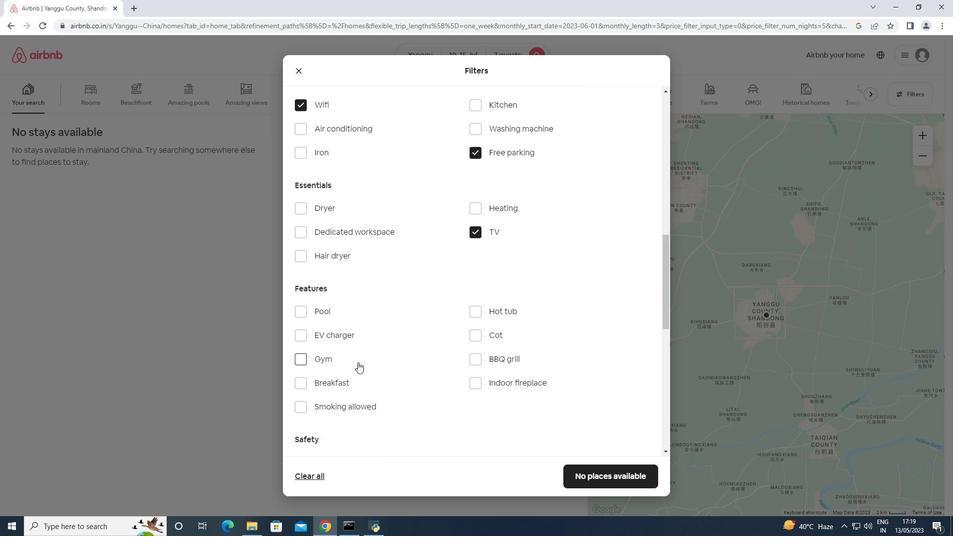 
Action: Mouse moved to (351, 377)
Screenshot: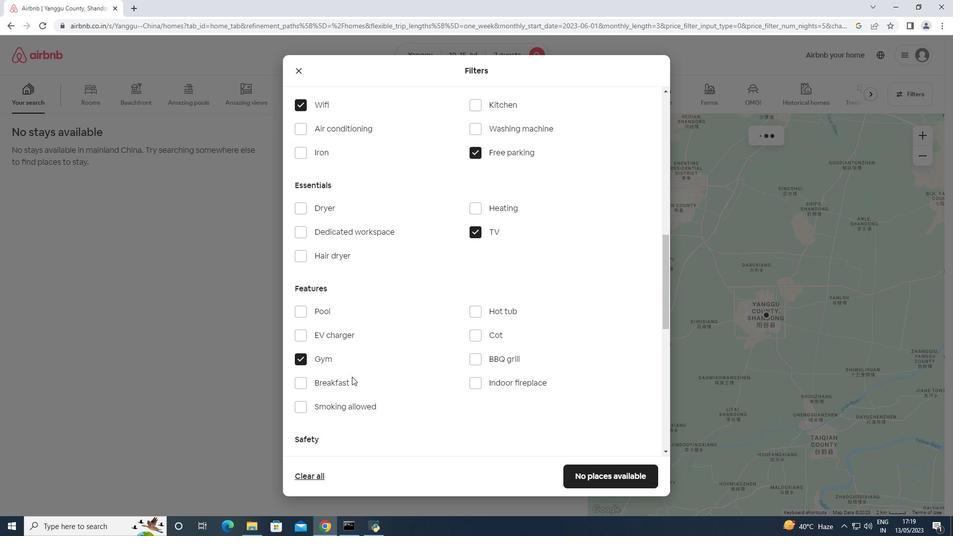 
Action: Mouse pressed left at (351, 377)
Screenshot: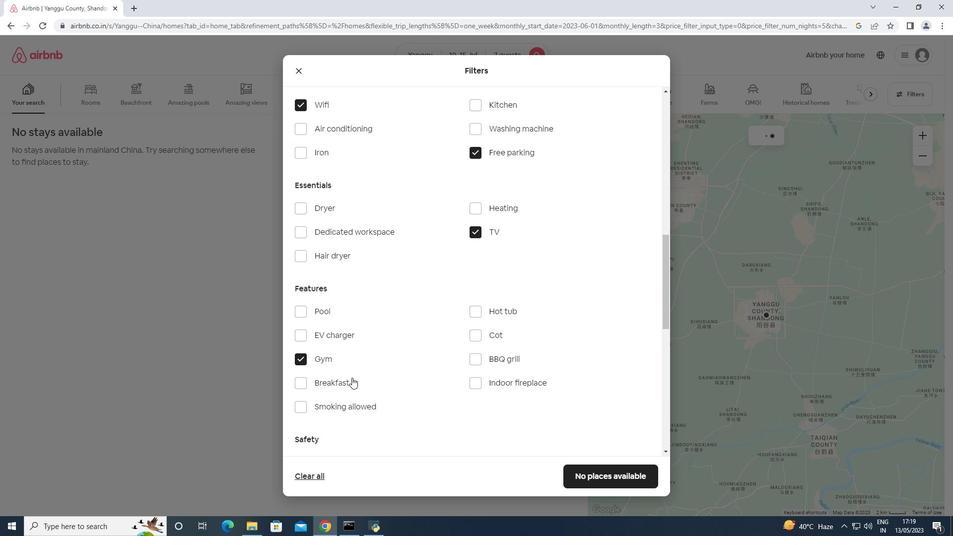 
Action: Mouse moved to (385, 359)
Screenshot: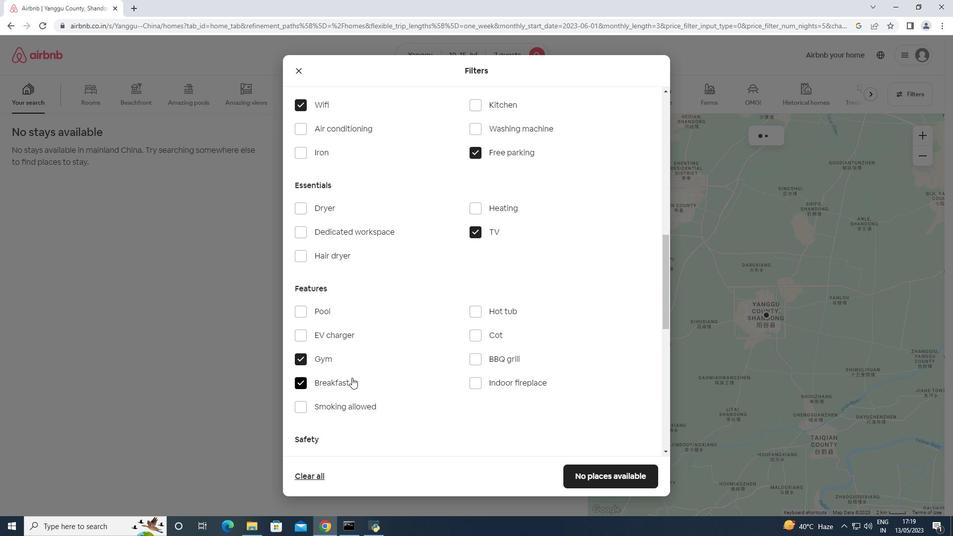 
Action: Mouse scrolled (385, 358) with delta (0, 0)
Screenshot: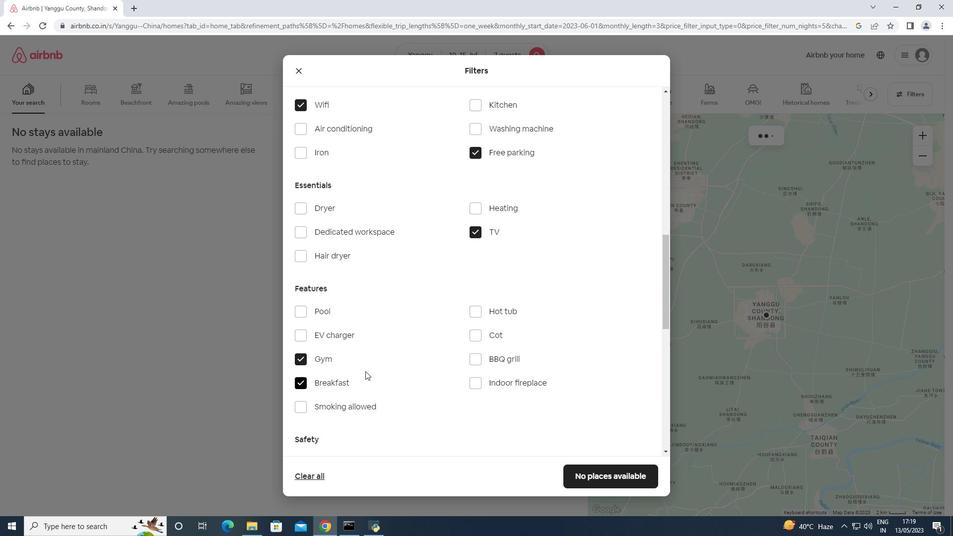 
Action: Mouse scrolled (385, 358) with delta (0, 0)
Screenshot: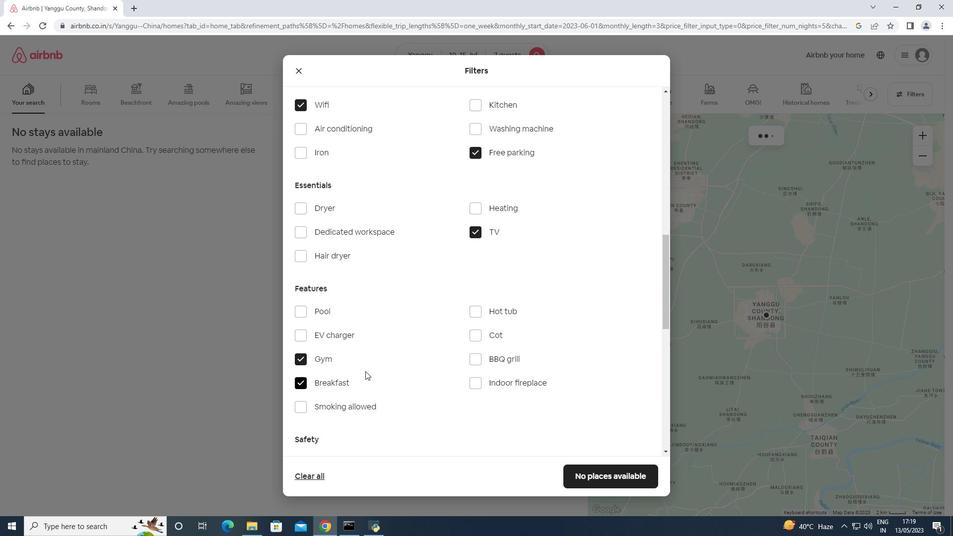 
Action: Mouse scrolled (385, 358) with delta (0, 0)
Screenshot: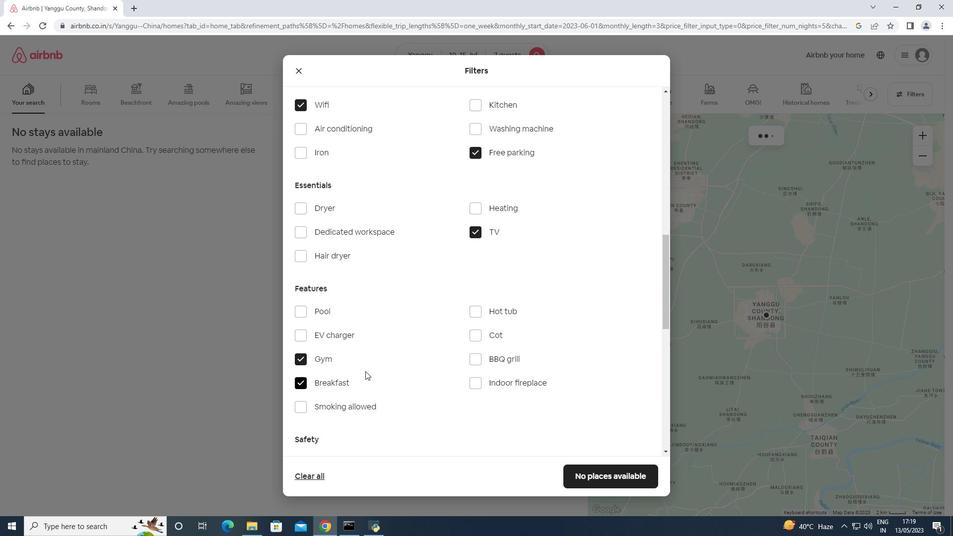 
Action: Mouse scrolled (385, 358) with delta (0, 0)
Screenshot: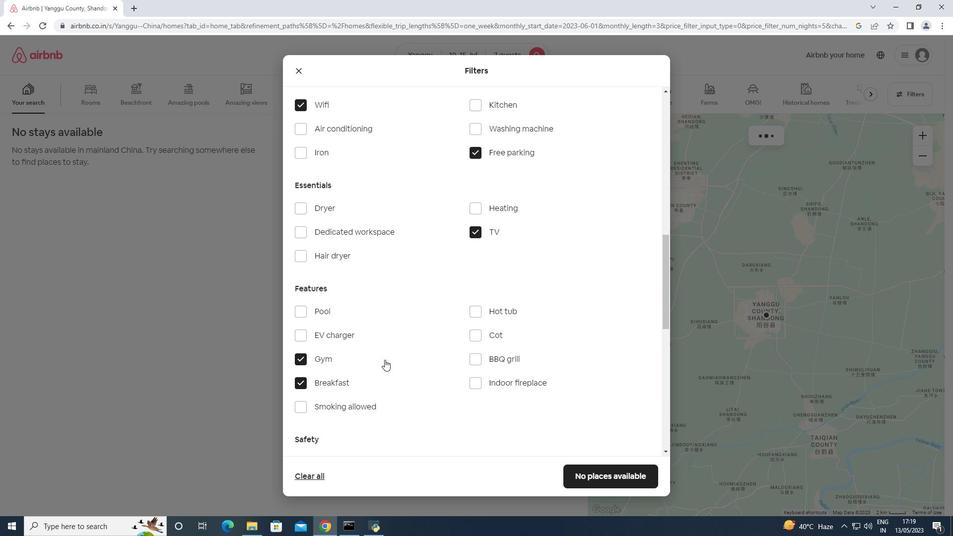 
Action: Mouse scrolled (385, 358) with delta (0, 0)
Screenshot: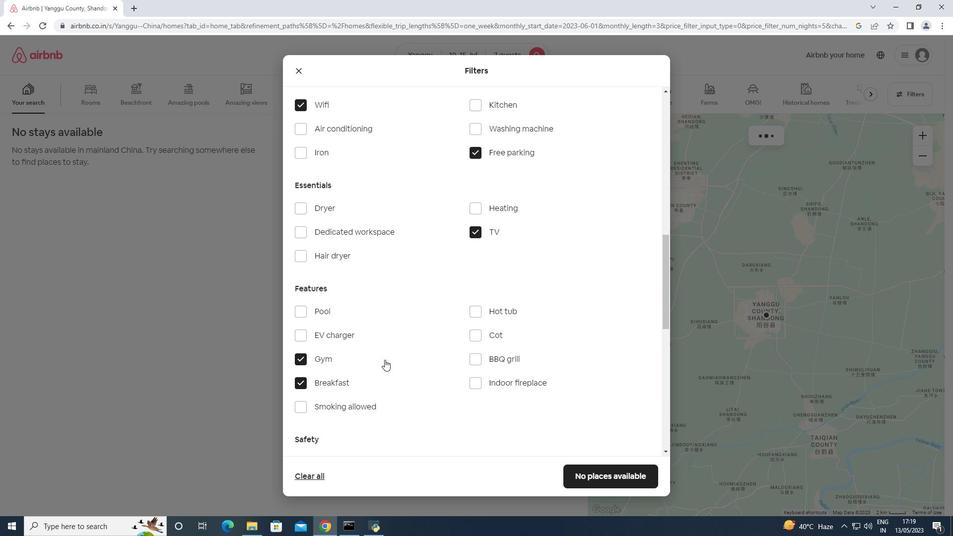 
Action: Mouse scrolled (385, 358) with delta (0, 0)
Screenshot: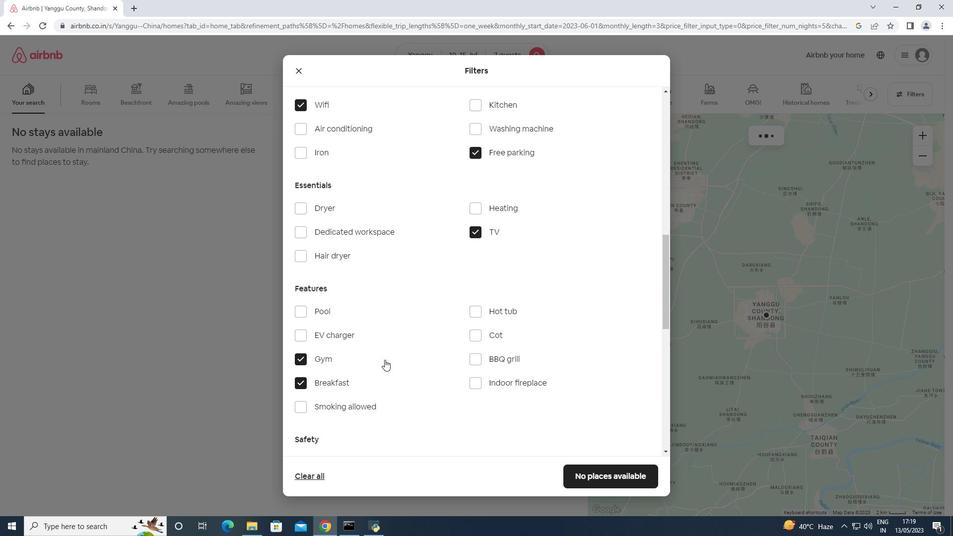 
Action: Mouse moved to (622, 299)
Screenshot: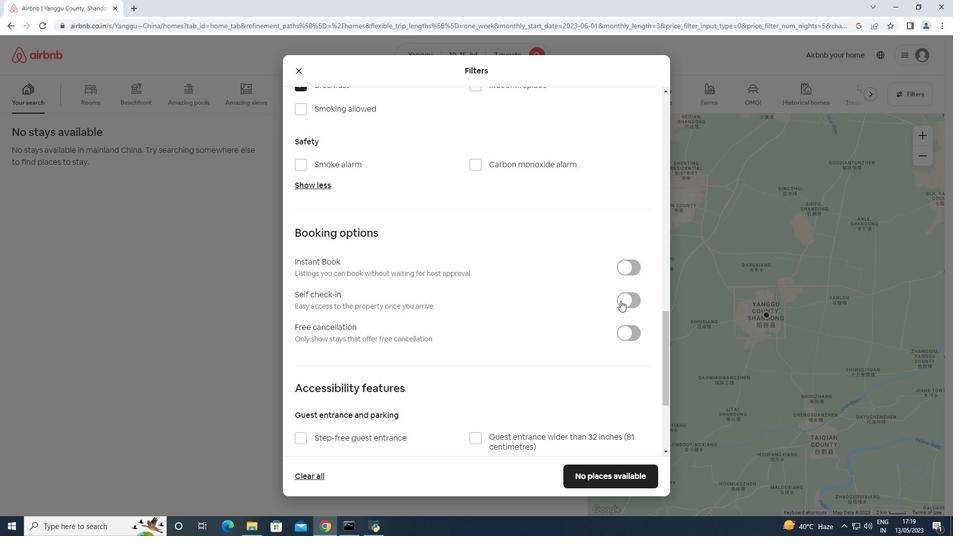 
Action: Mouse pressed left at (622, 299)
Screenshot: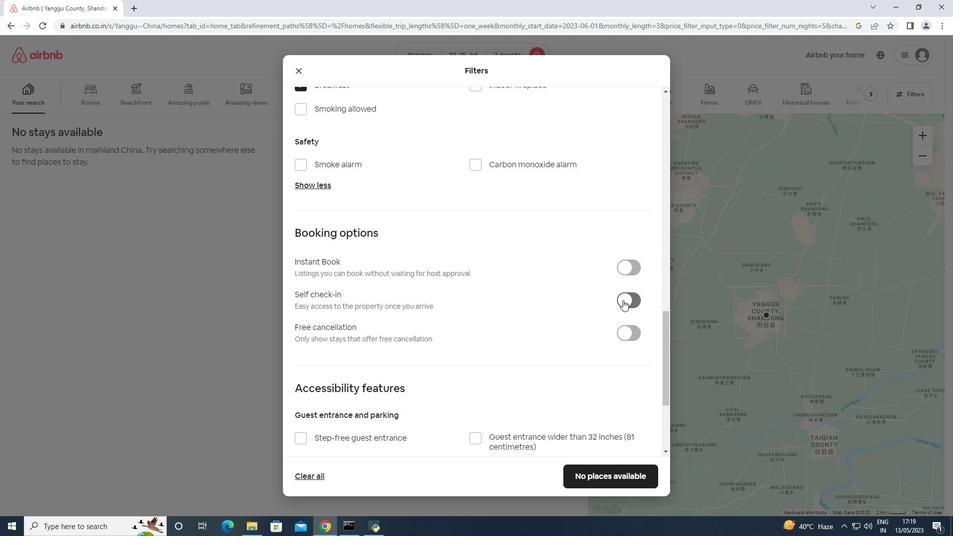 
Action: Mouse moved to (623, 299)
Screenshot: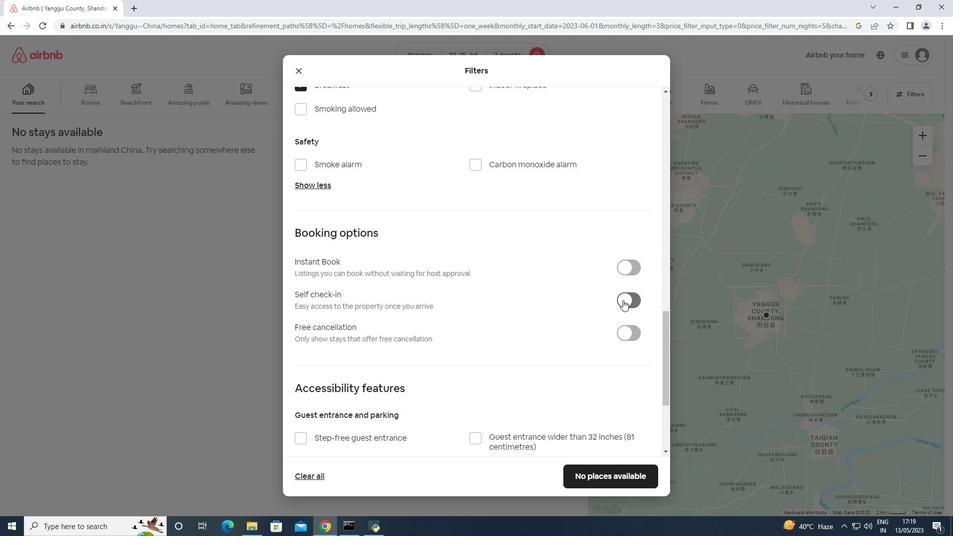 
Action: Mouse scrolled (623, 299) with delta (0, 0)
Screenshot: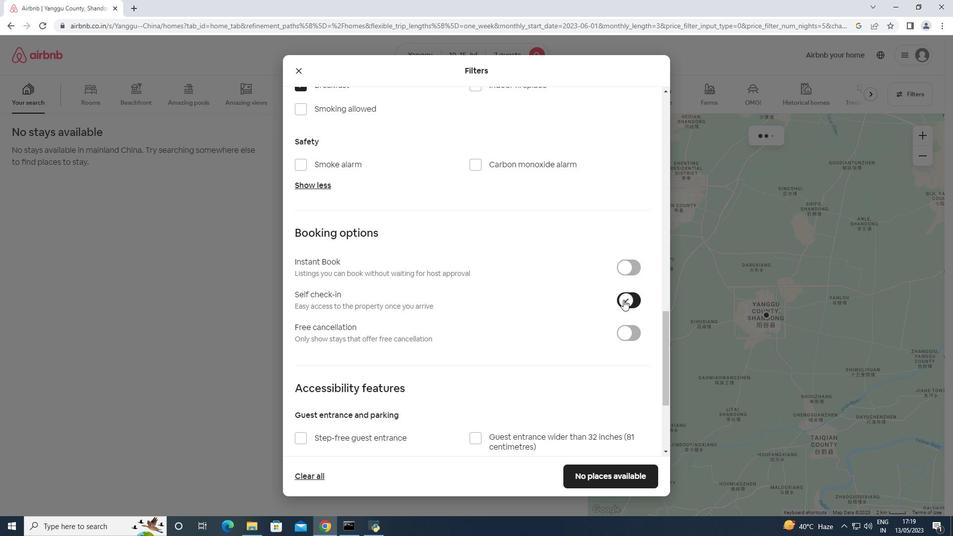 
Action: Mouse scrolled (623, 299) with delta (0, 0)
Screenshot: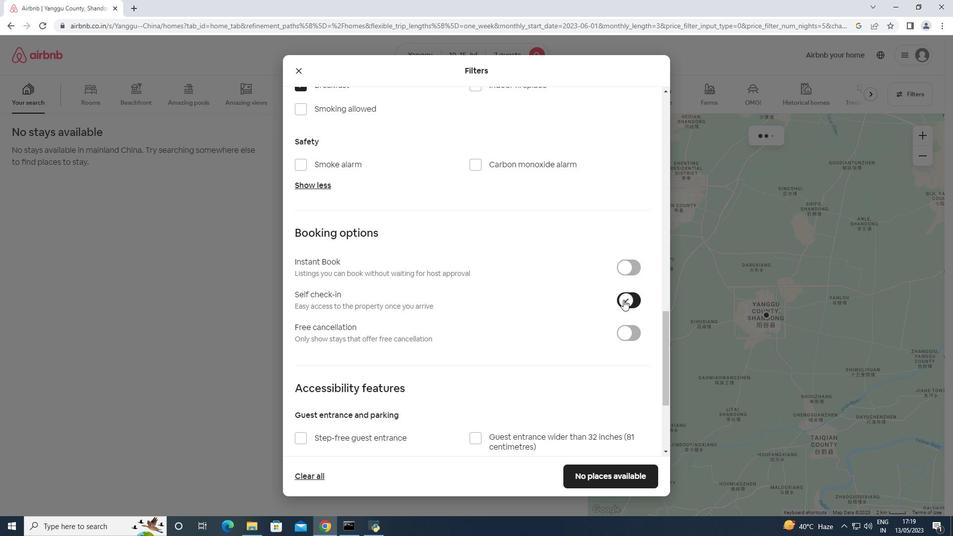 
Action: Mouse scrolled (623, 299) with delta (0, 0)
Screenshot: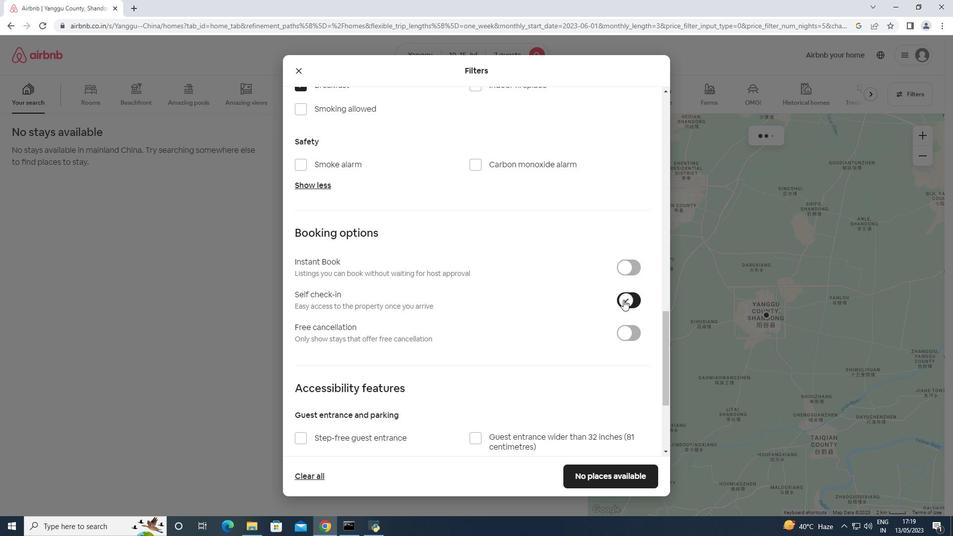 
Action: Mouse scrolled (623, 299) with delta (0, 0)
Screenshot: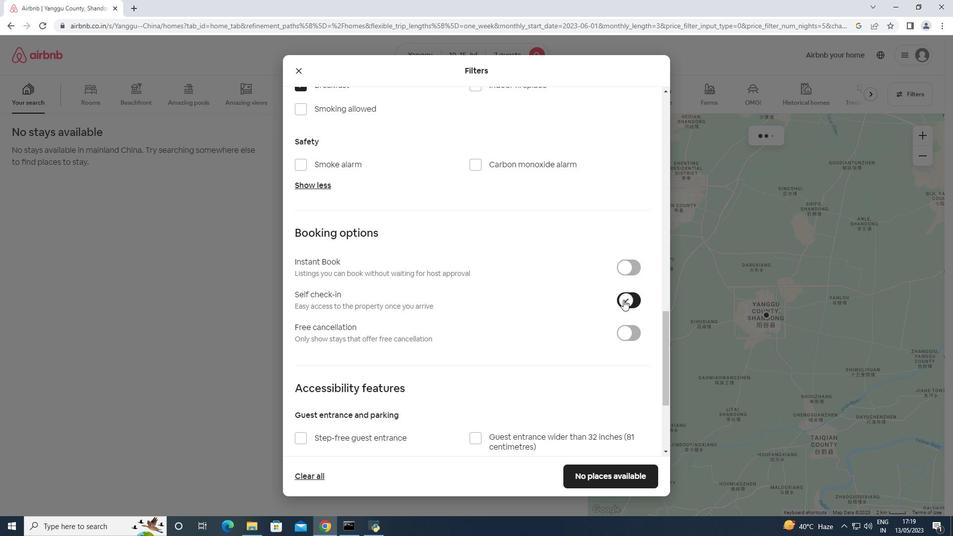 
Action: Mouse scrolled (623, 299) with delta (0, 0)
Screenshot: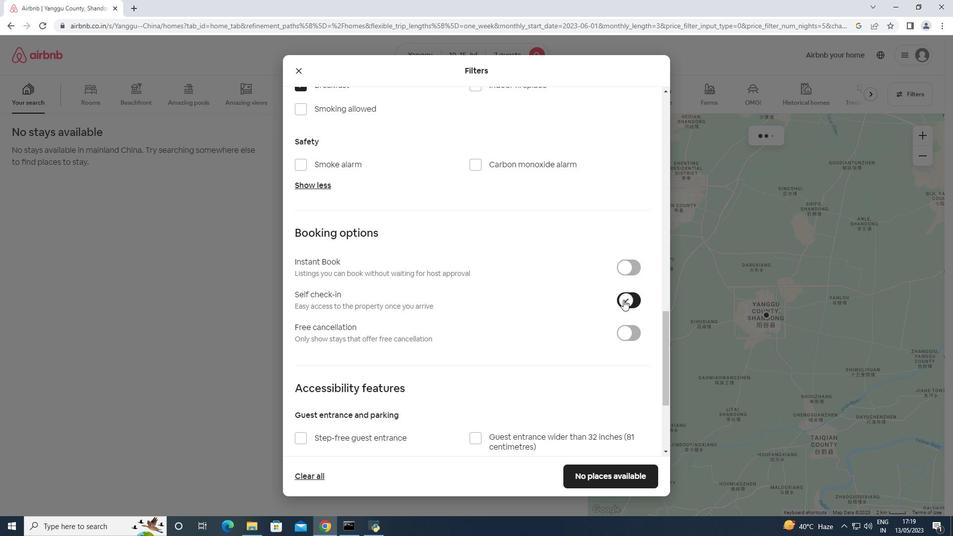 
Action: Mouse scrolled (623, 299) with delta (0, 0)
Screenshot: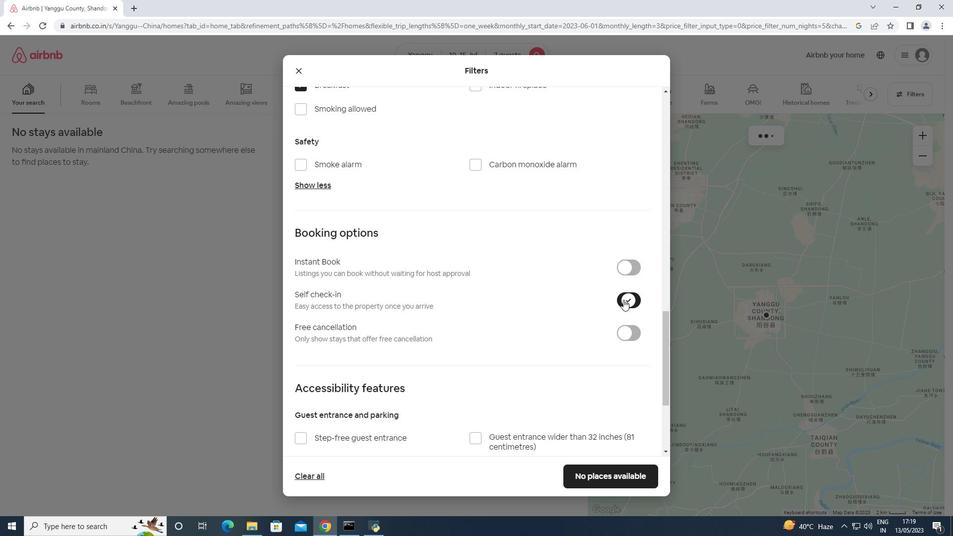 
Action: Mouse scrolled (623, 299) with delta (0, 0)
Screenshot: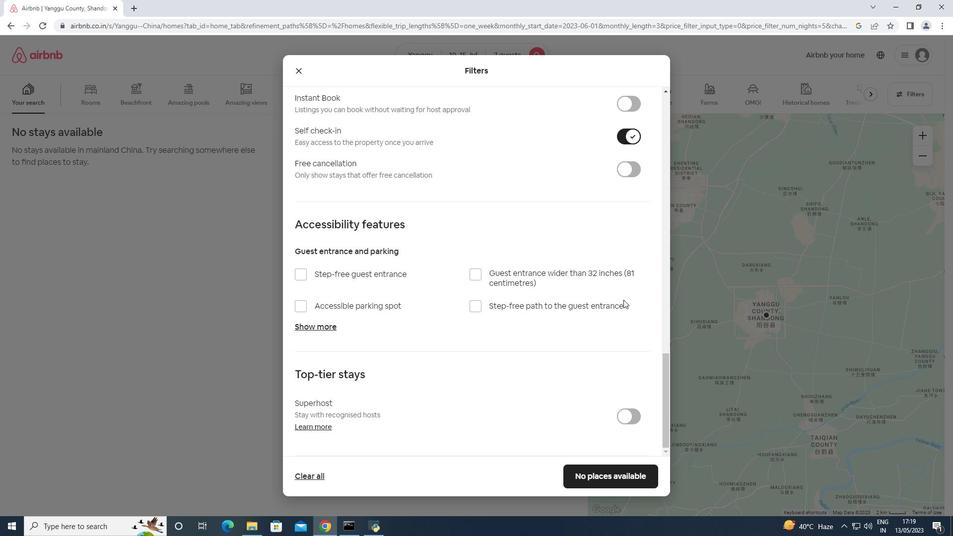 
Action: Mouse scrolled (623, 299) with delta (0, 0)
Screenshot: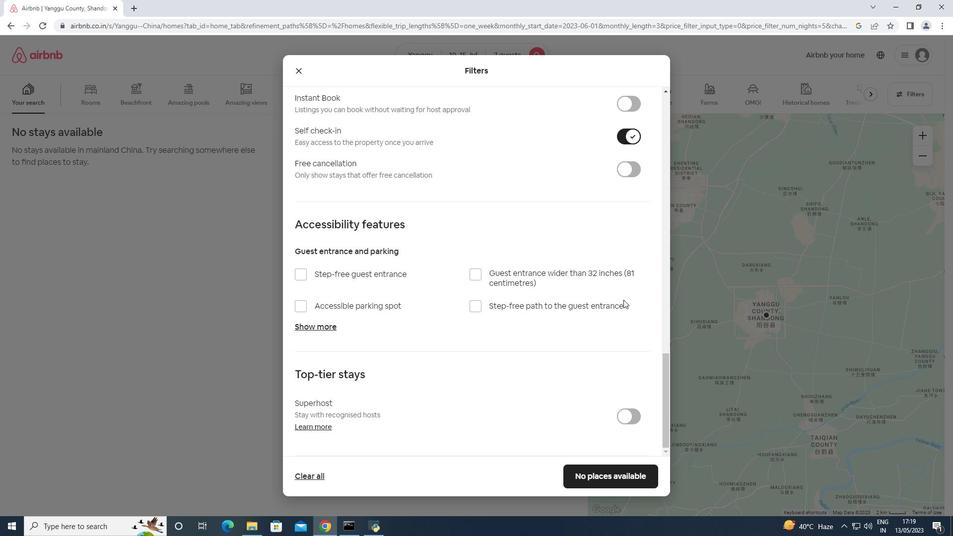 
Action: Mouse scrolled (623, 299) with delta (0, 0)
Screenshot: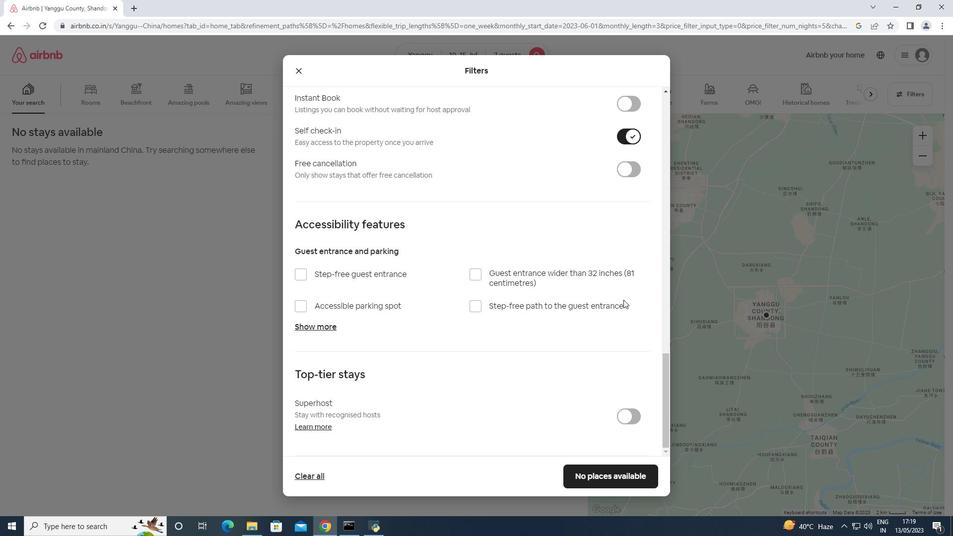 
Action: Mouse scrolled (623, 299) with delta (0, 0)
Screenshot: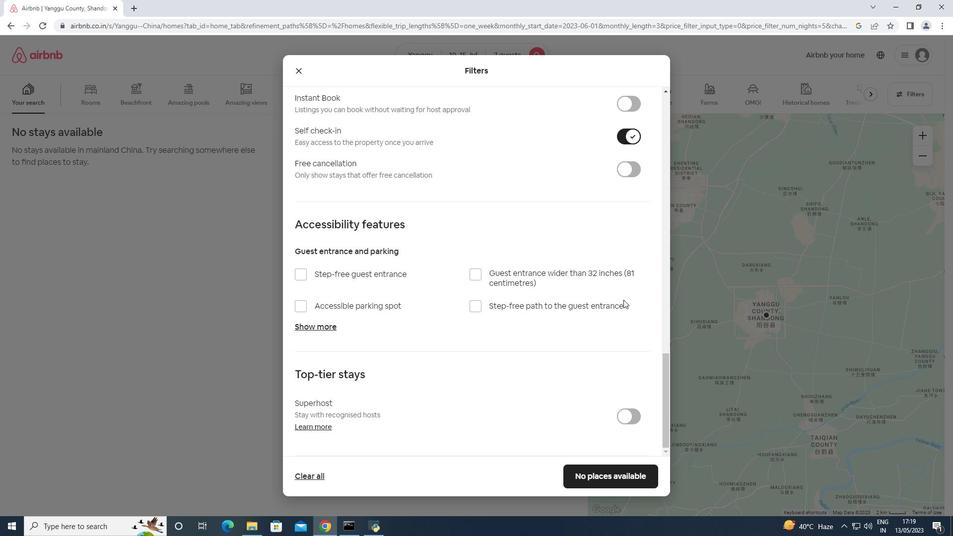 
Action: Mouse scrolled (623, 299) with delta (0, 0)
Screenshot: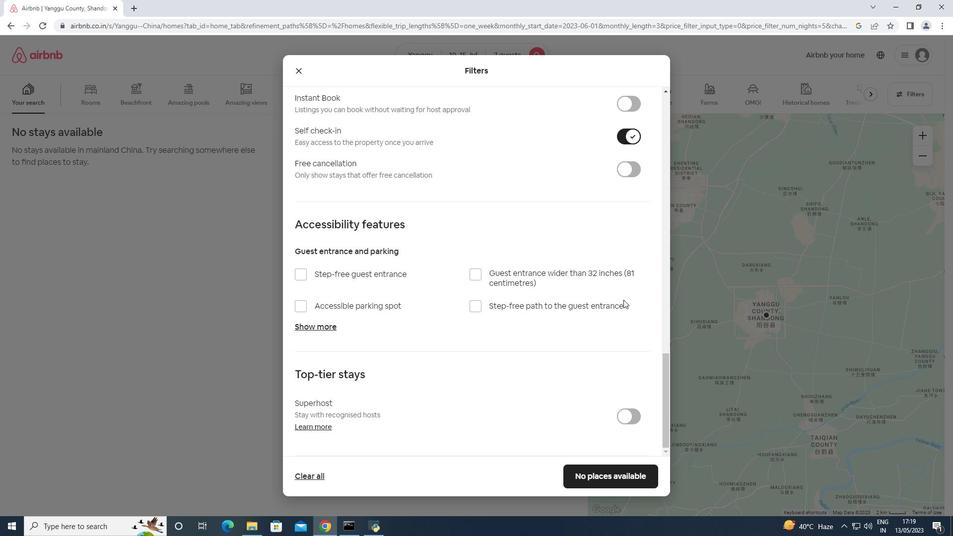 
Action: Mouse scrolled (623, 299) with delta (0, 0)
Screenshot: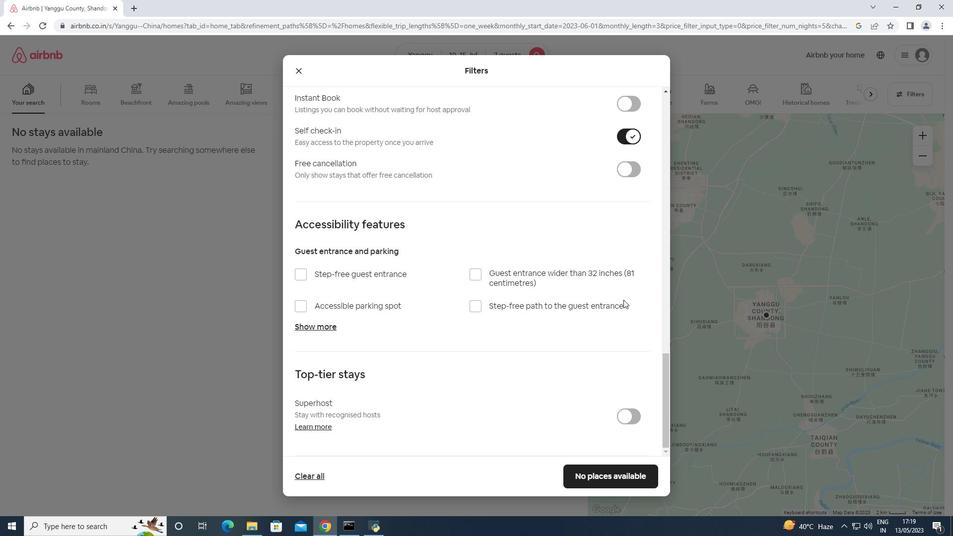 
Action: Mouse moved to (581, 474)
Screenshot: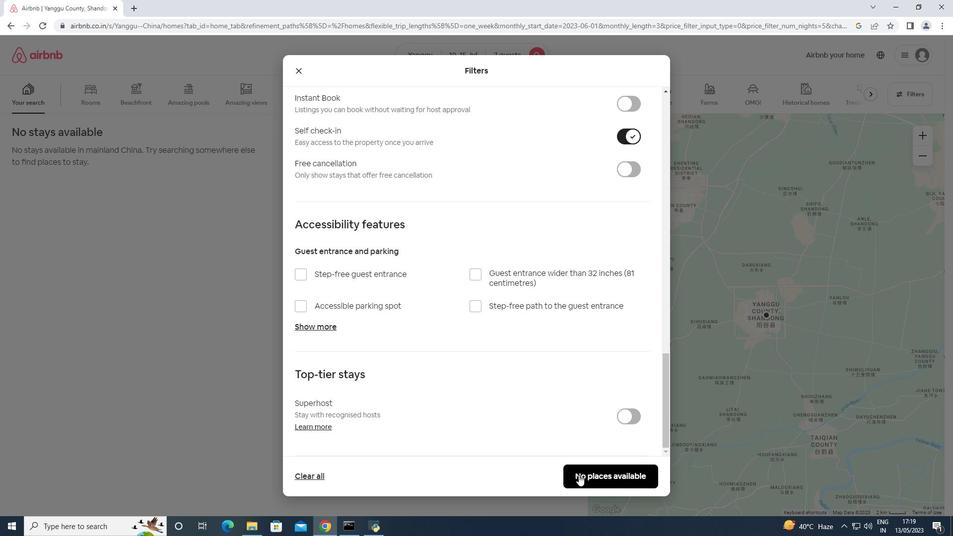 
Action: Mouse pressed left at (581, 474)
Screenshot: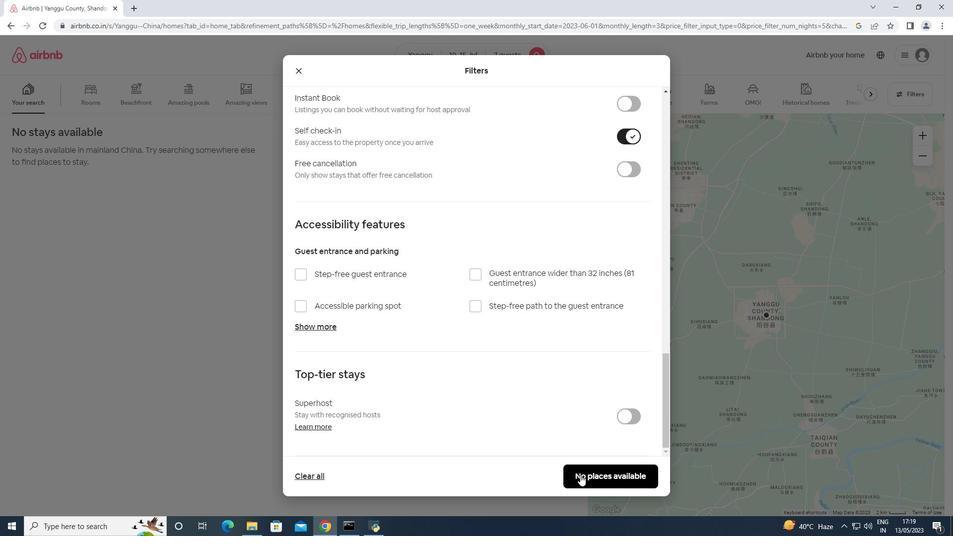 
Action: Mouse moved to (509, 244)
Screenshot: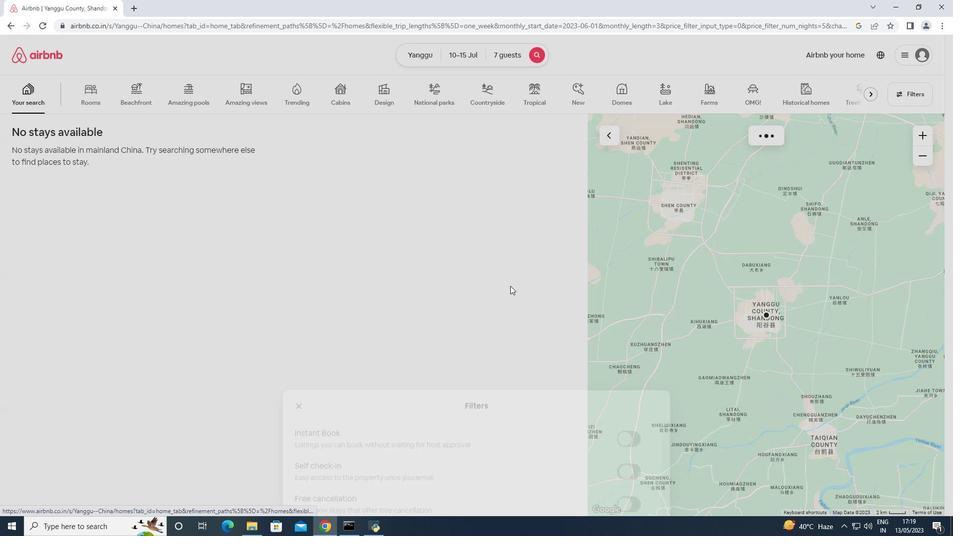 
